 Task: Create an event for the end-of-quarter team celebration.
Action: Mouse moved to (62, 121)
Screenshot: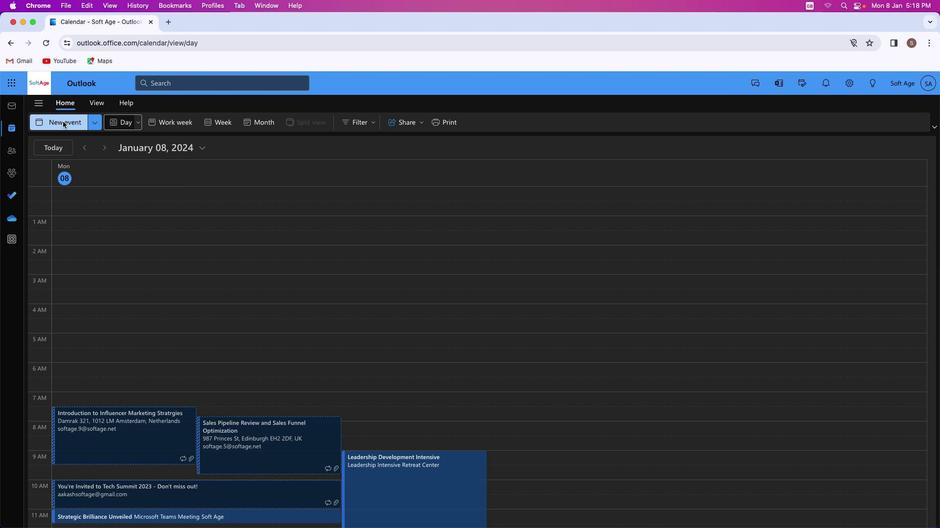 
Action: Mouse pressed left at (62, 121)
Screenshot: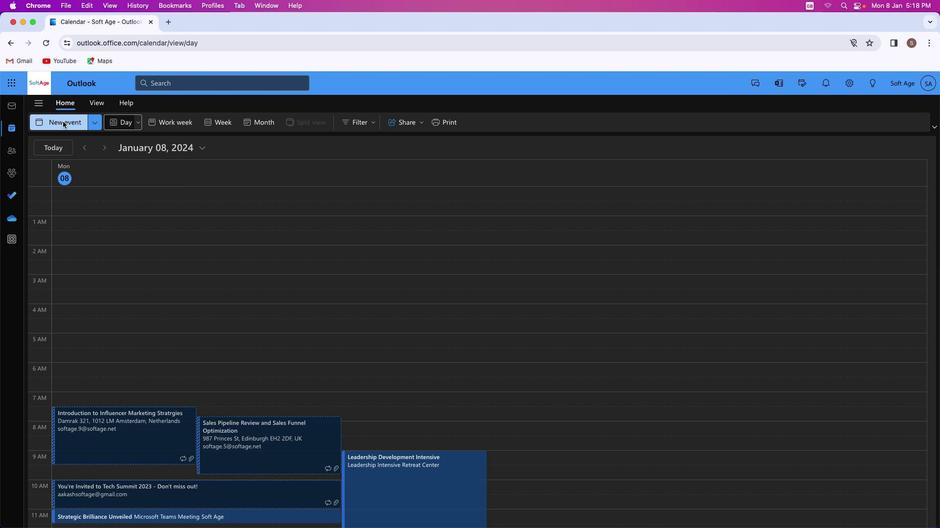 
Action: Mouse moved to (256, 183)
Screenshot: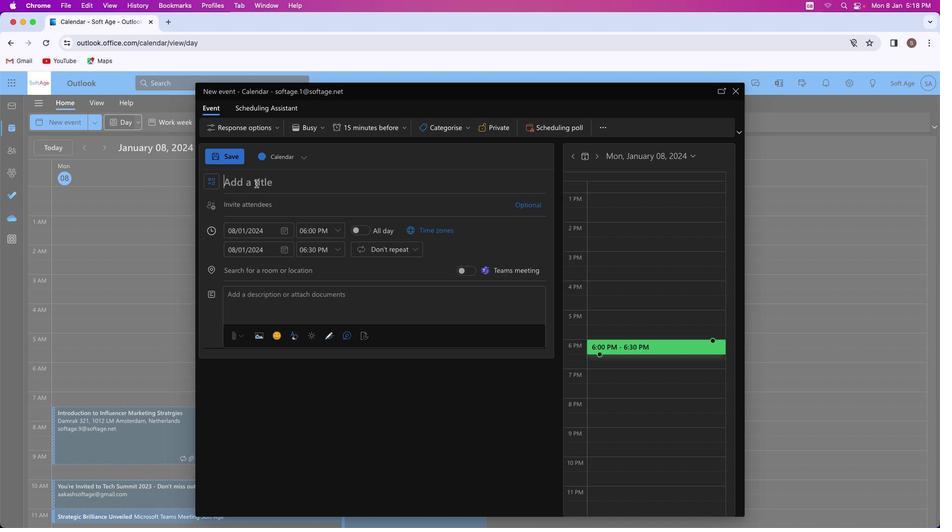 
Action: Key pressed Key.shift'Q''u''a''r''t''e''r'Key.spaceKey.shift'Q''u''e''s''t'Key.spaceKey.shift'T''r''i''u''m''p''h'Key.shift_r':'Key.spaceKey.shift'T''e''a''m'Key.spaceKey.shift'C''e''l''e''b''r''a''t''i''o''n'
Screenshot: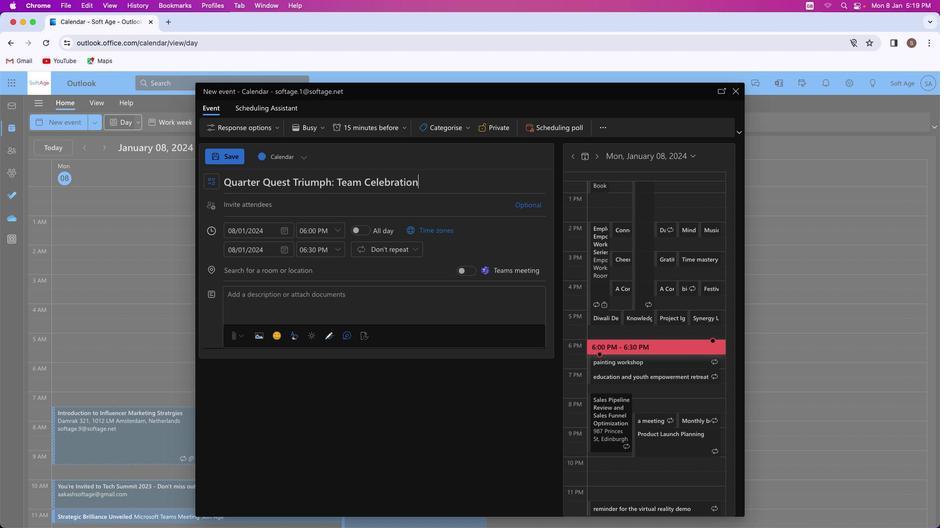 
Action: Mouse moved to (248, 203)
Screenshot: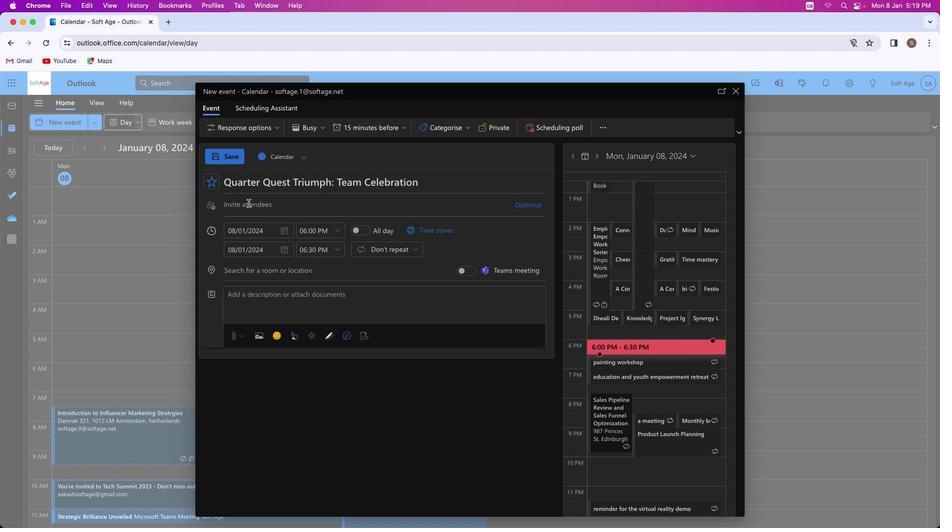 
Action: Mouse pressed left at (248, 203)
Screenshot: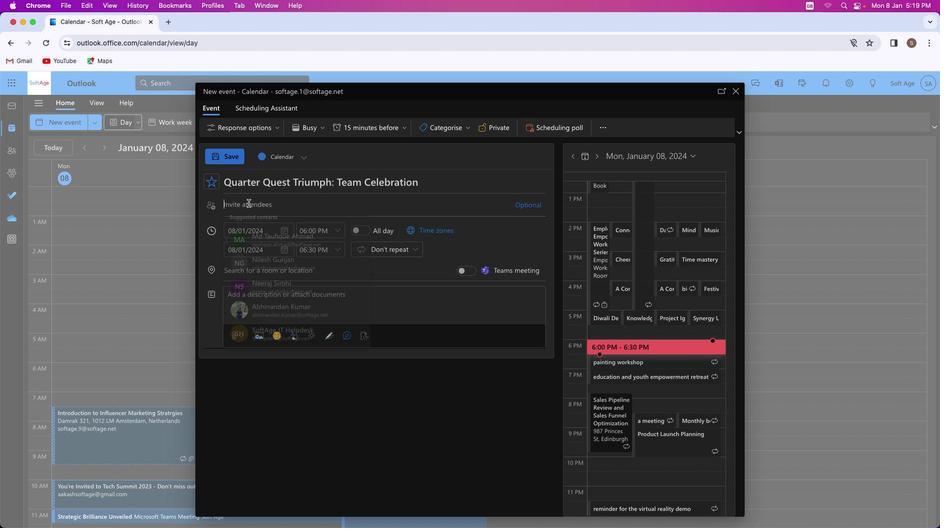 
Action: Mouse moved to (345, 230)
Screenshot: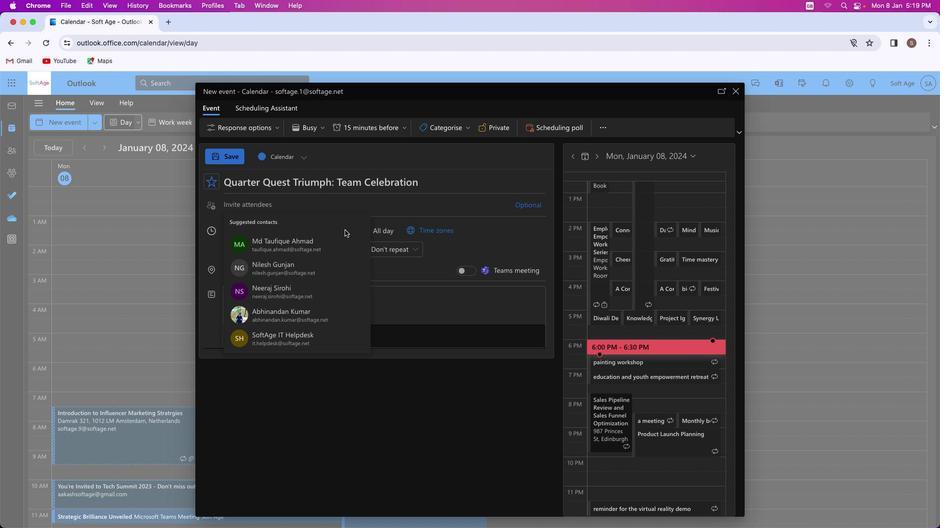 
Action: Key pressed Key.shift'S''h''i''v''a''m''y''a''d''a''m''s''m'Key.shift'4''1'Key.shift'@''o''u''t''l''o''o''k''.''c''o''m'
Screenshot: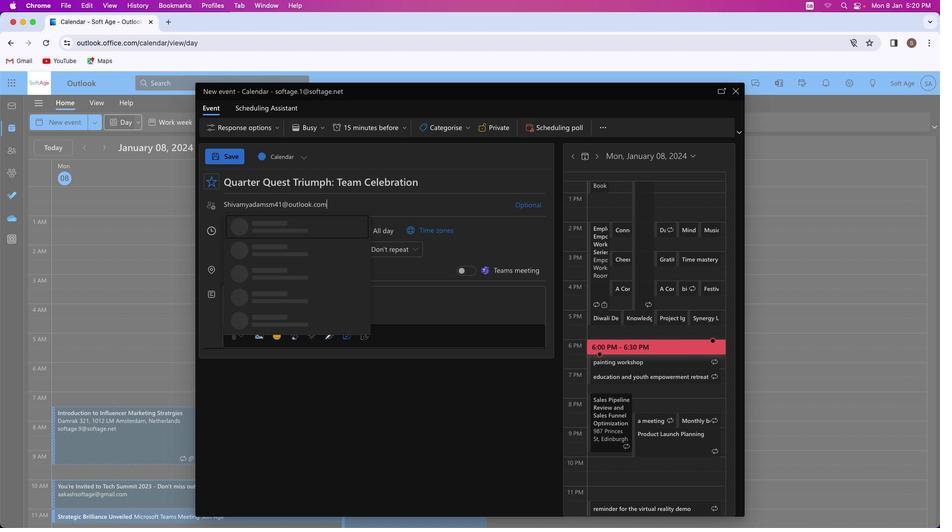 
Action: Mouse moved to (338, 222)
Screenshot: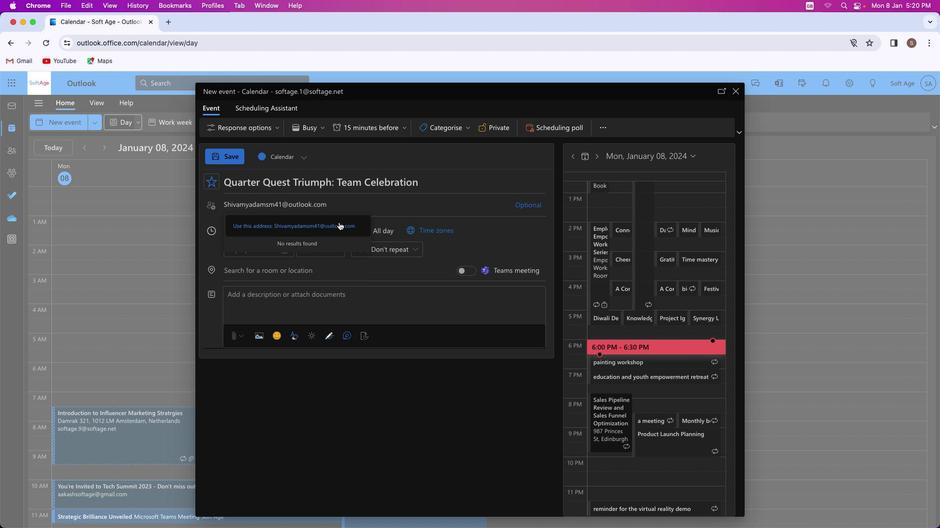 
Action: Mouse pressed left at (338, 222)
Screenshot: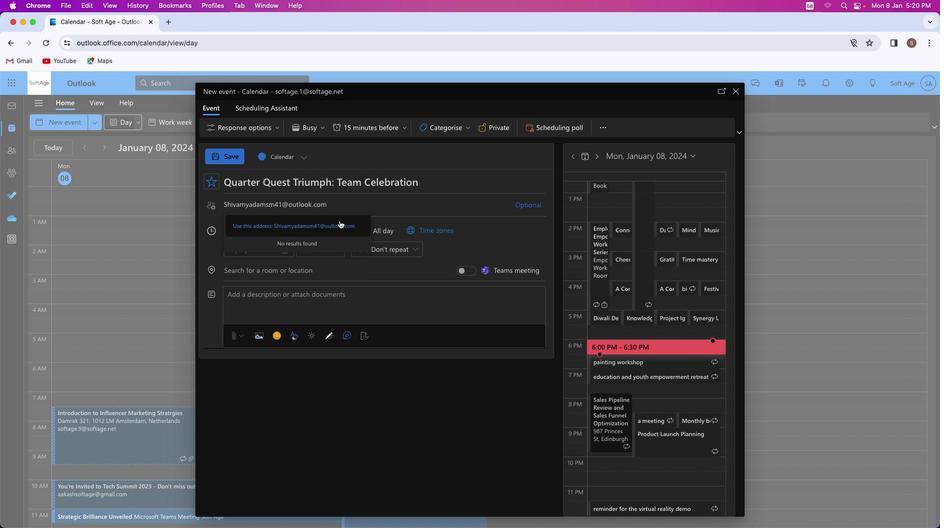 
Action: Mouse moved to (346, 203)
Screenshot: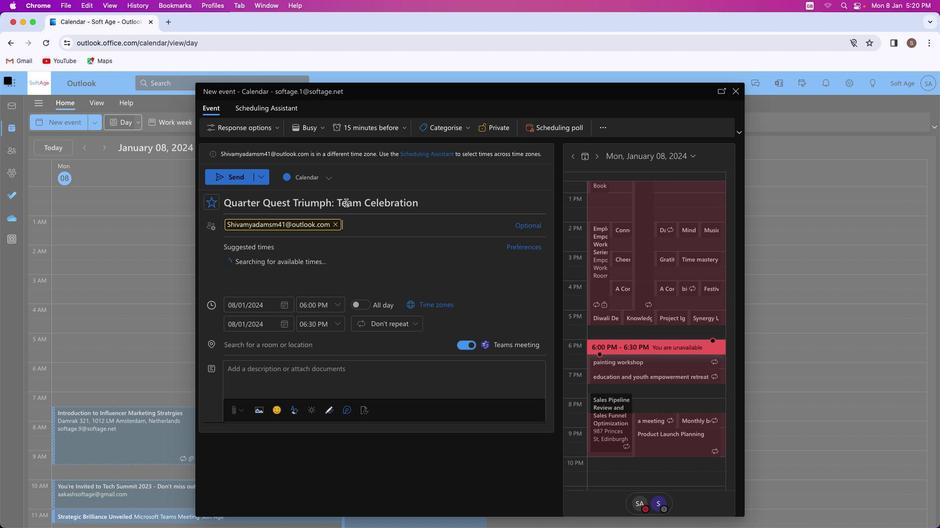 
Action: Key pressed Key.shift'A''k''a''s''h''r''a''j''p''u''t'Key.shift'@''o''u''t''l''o''o''k''.''c''o''m'
Screenshot: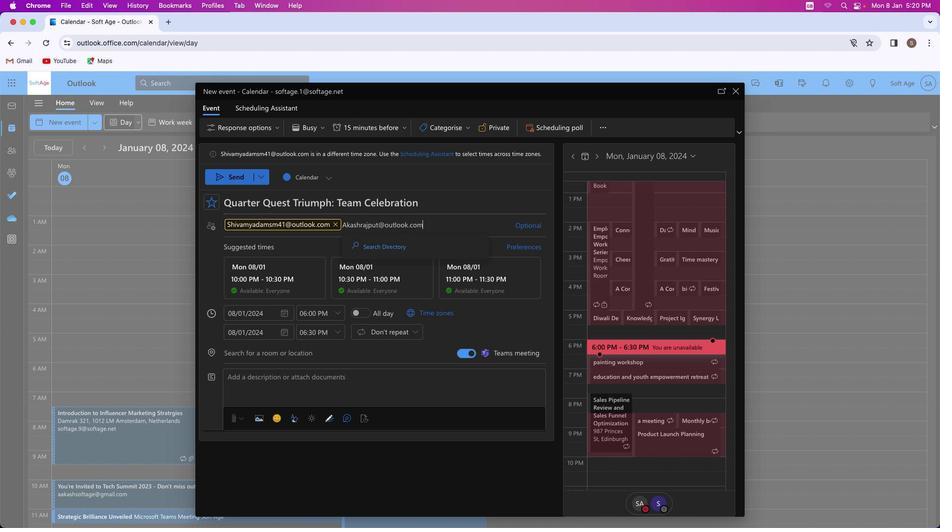 
Action: Mouse moved to (427, 244)
Screenshot: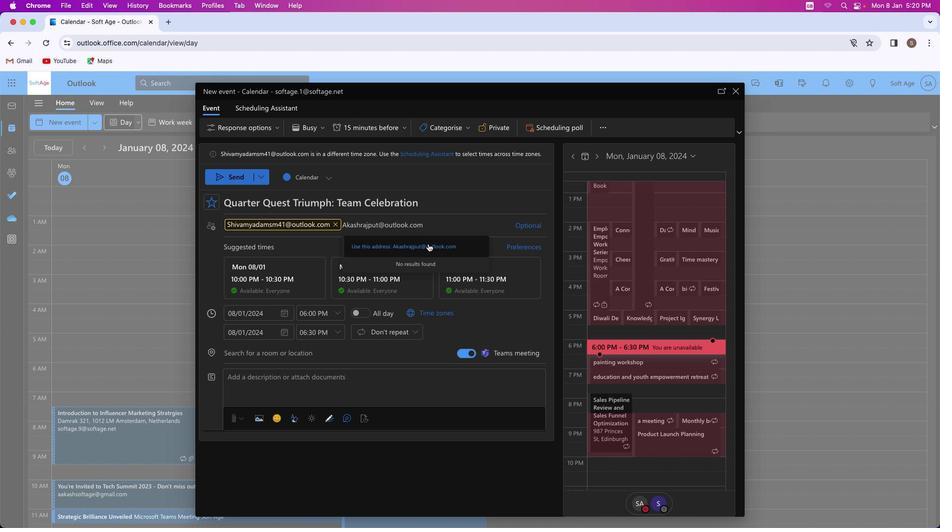 
Action: Mouse pressed left at (427, 244)
Screenshot: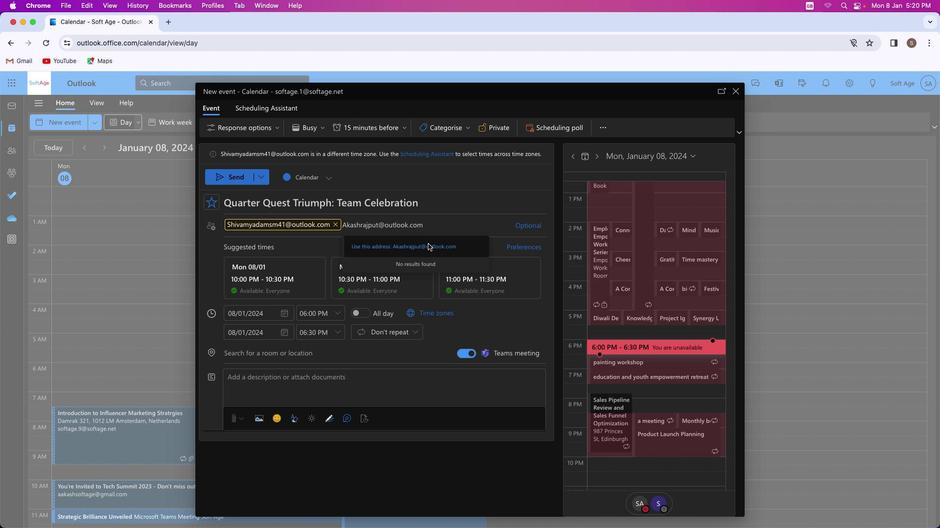 
Action: Mouse moved to (526, 237)
Screenshot: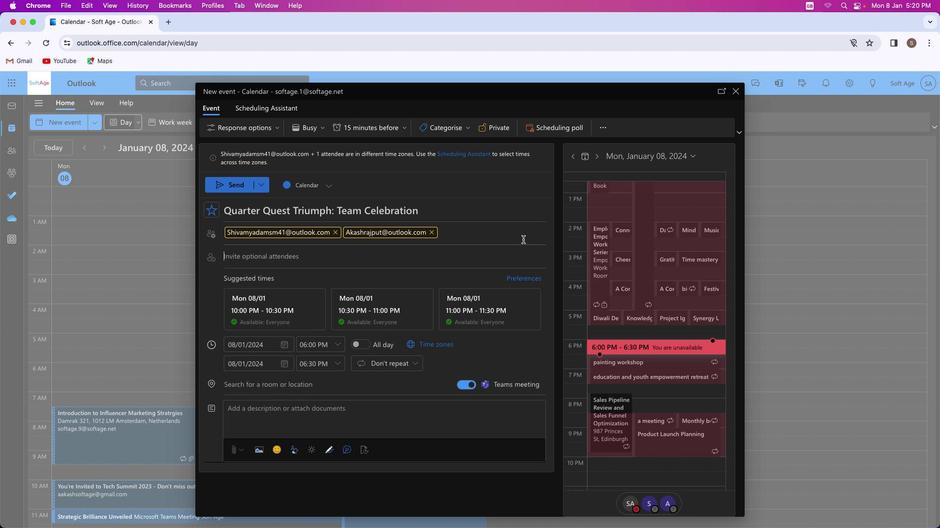 
Action: Mouse pressed left at (526, 237)
Screenshot: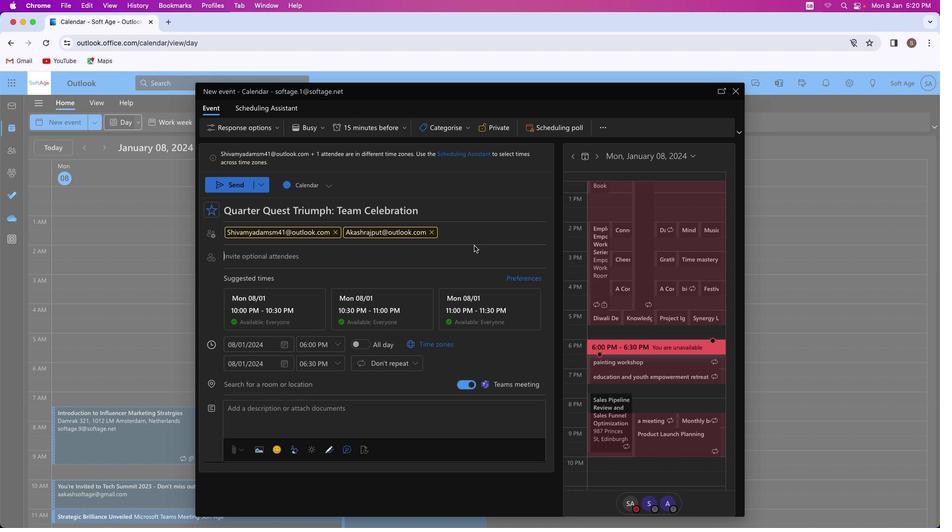 
Action: Mouse moved to (287, 259)
Screenshot: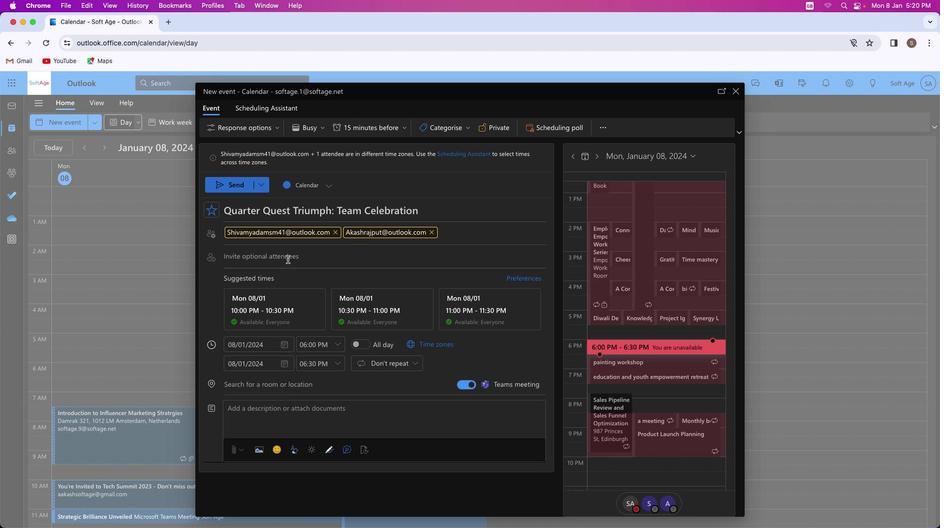 
Action: Key pressed Key.shift'M''u''k''k''u''n''d''1''0'Key.shift'@''o''u''t''l''o''o''k''.''c''o''m'
Screenshot: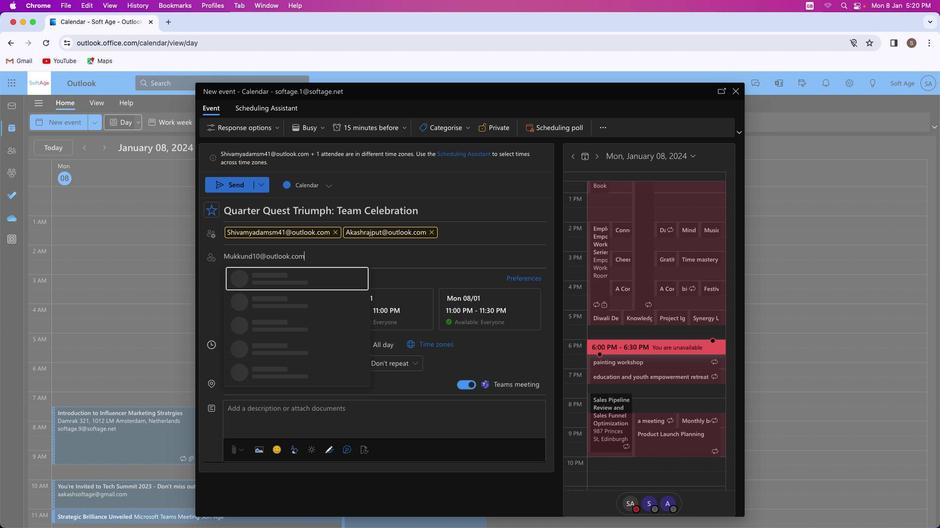 
Action: Mouse moved to (304, 275)
Screenshot: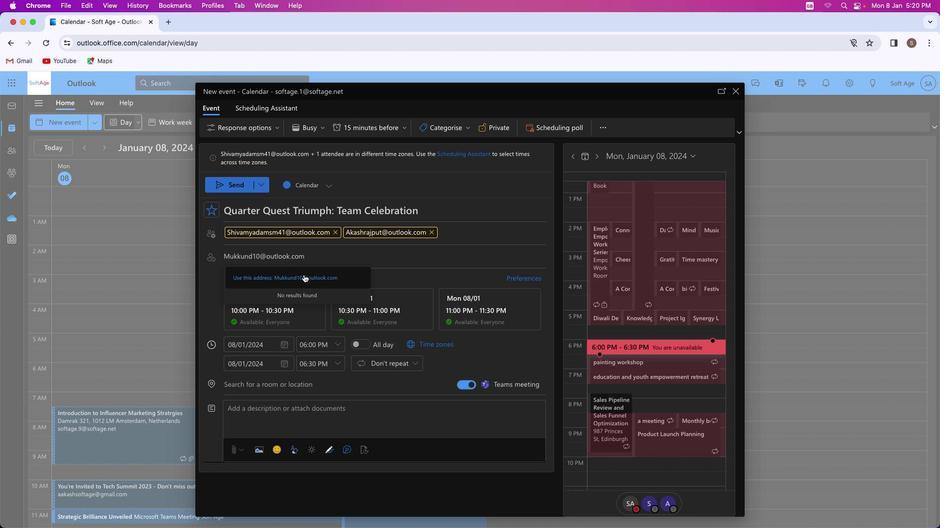 
Action: Mouse pressed left at (304, 275)
Screenshot: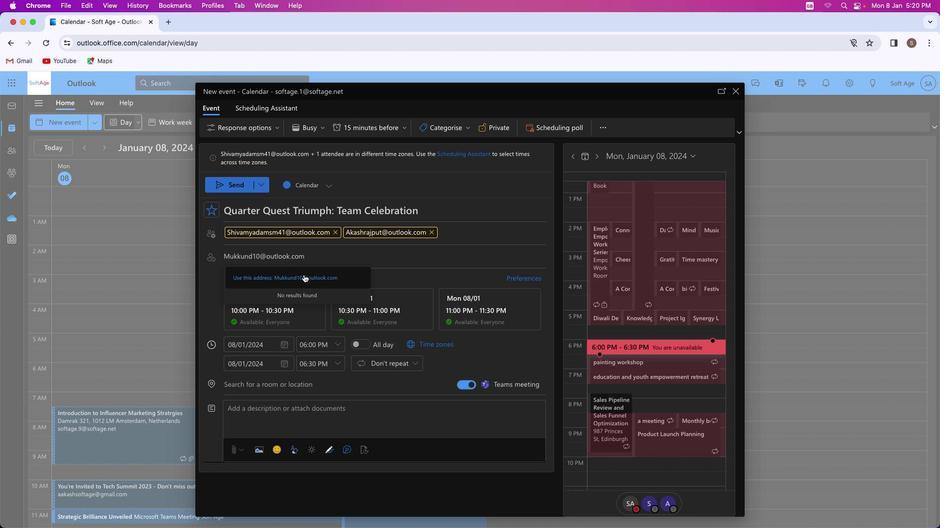 
Action: Mouse moved to (409, 365)
Screenshot: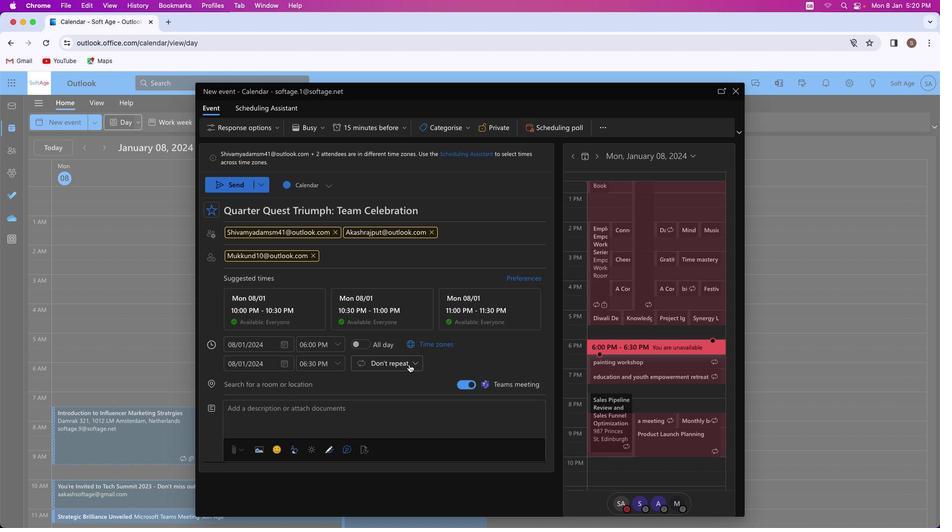 
Action: Mouse pressed left at (409, 365)
Screenshot: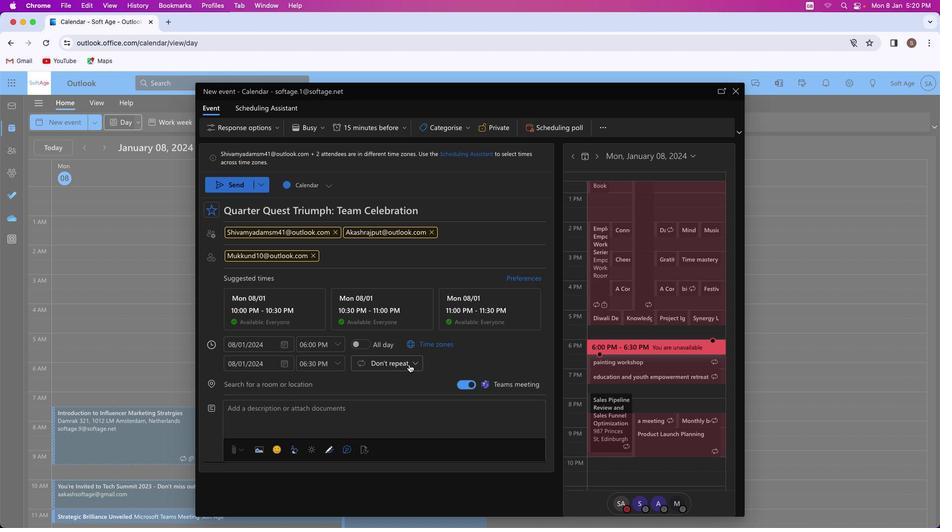 
Action: Mouse moved to (395, 473)
Screenshot: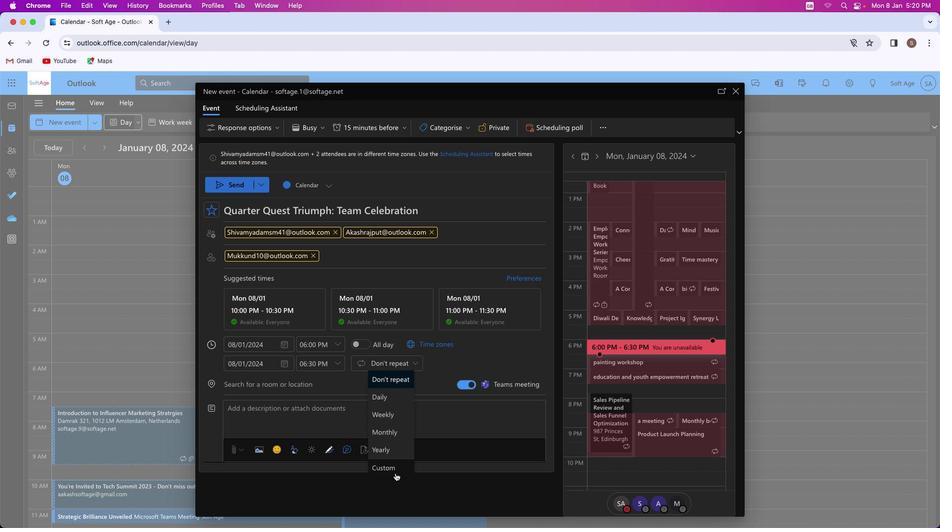 
Action: Mouse pressed left at (395, 473)
Screenshot: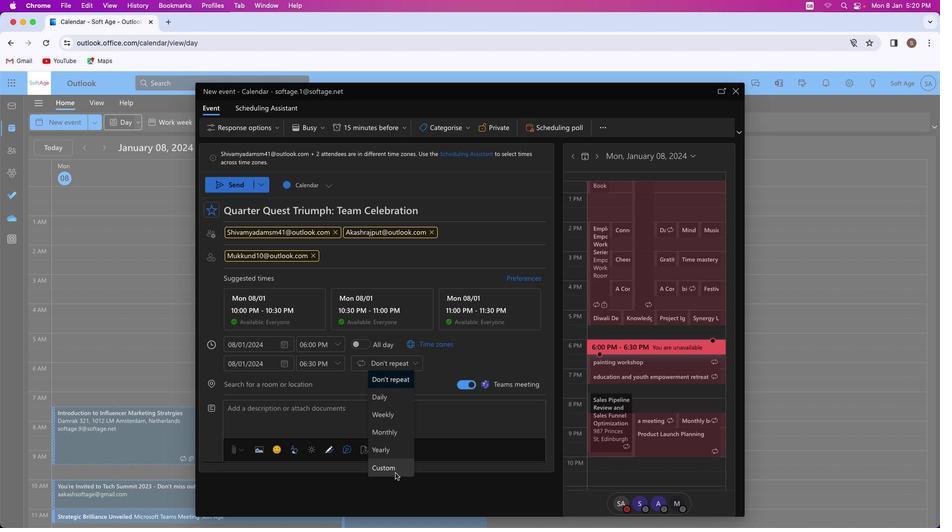 
Action: Mouse moved to (484, 260)
Screenshot: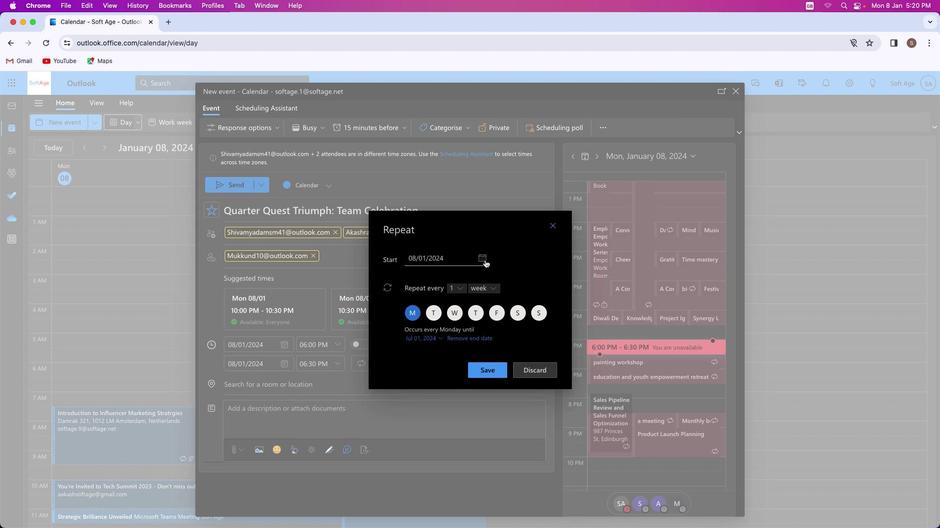 
Action: Mouse pressed left at (484, 260)
Screenshot: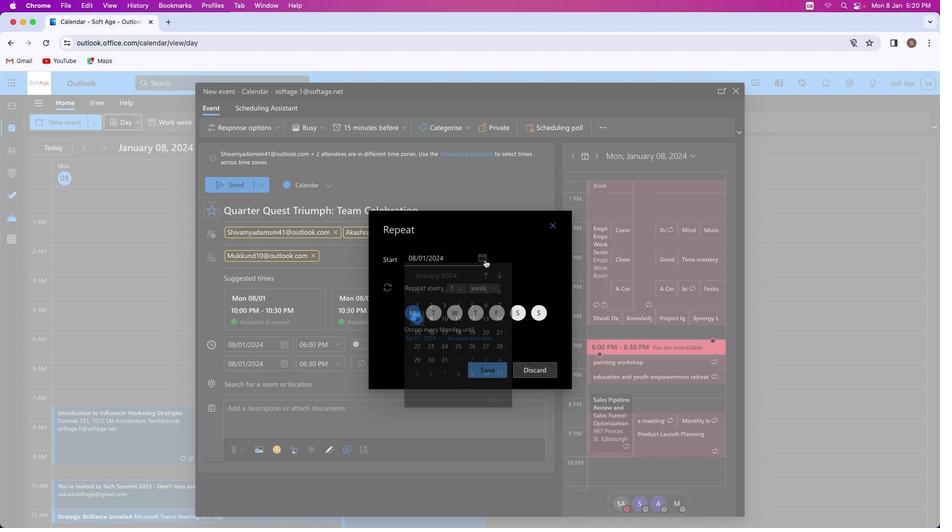 
Action: Mouse moved to (501, 279)
Screenshot: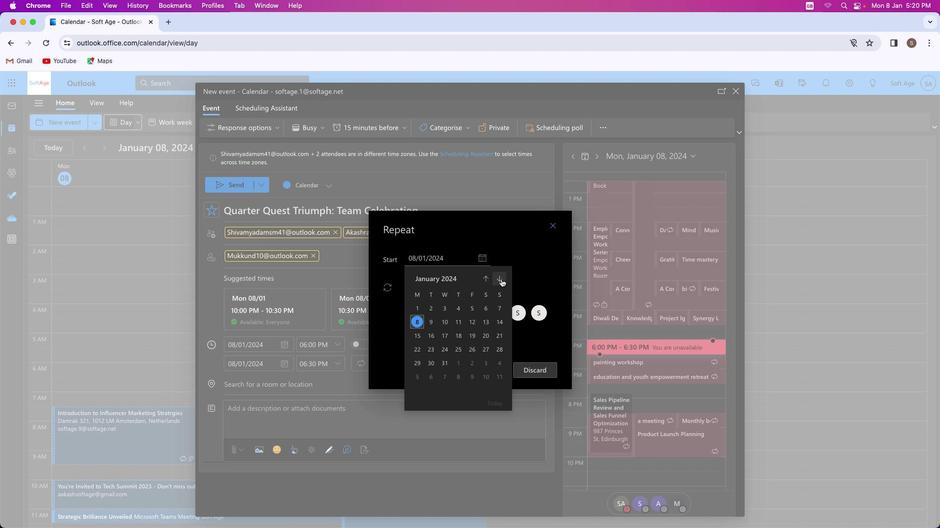 
Action: Mouse pressed left at (501, 279)
Screenshot: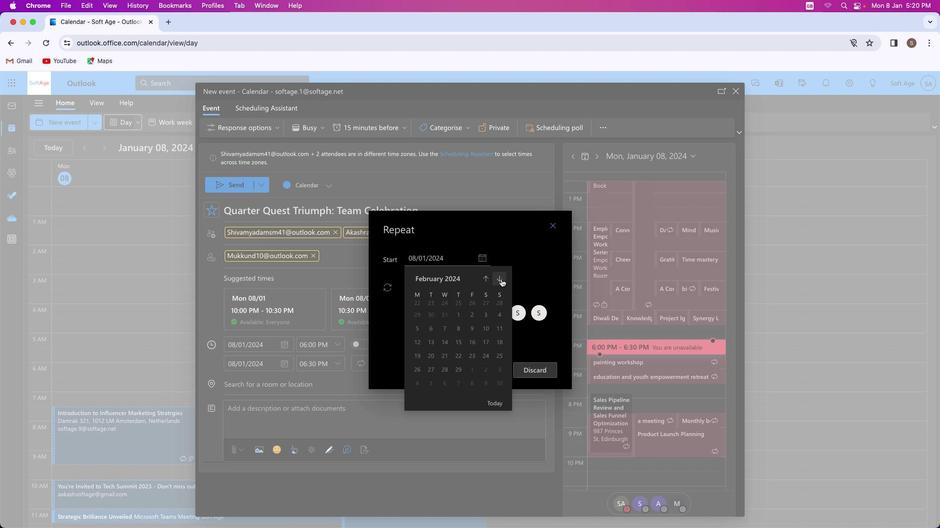 
Action: Mouse pressed left at (501, 279)
Screenshot: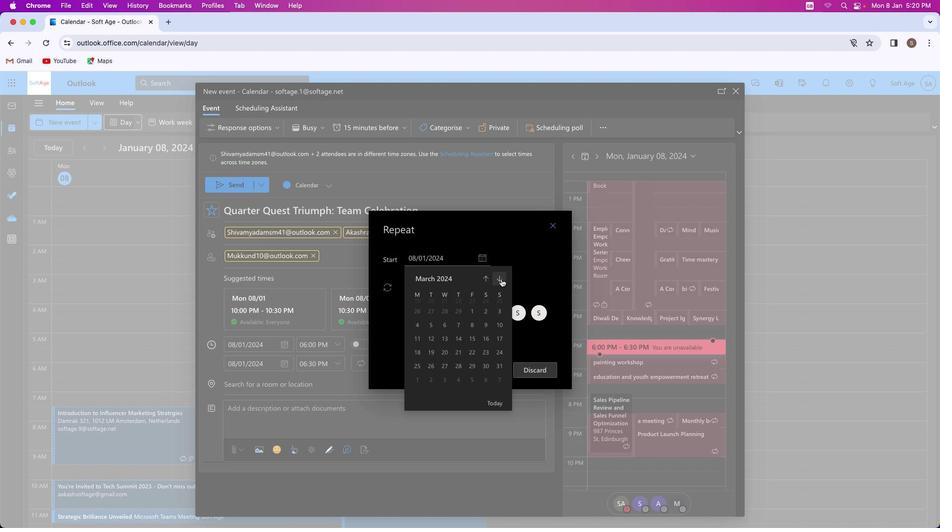 
Action: Mouse moved to (494, 363)
Screenshot: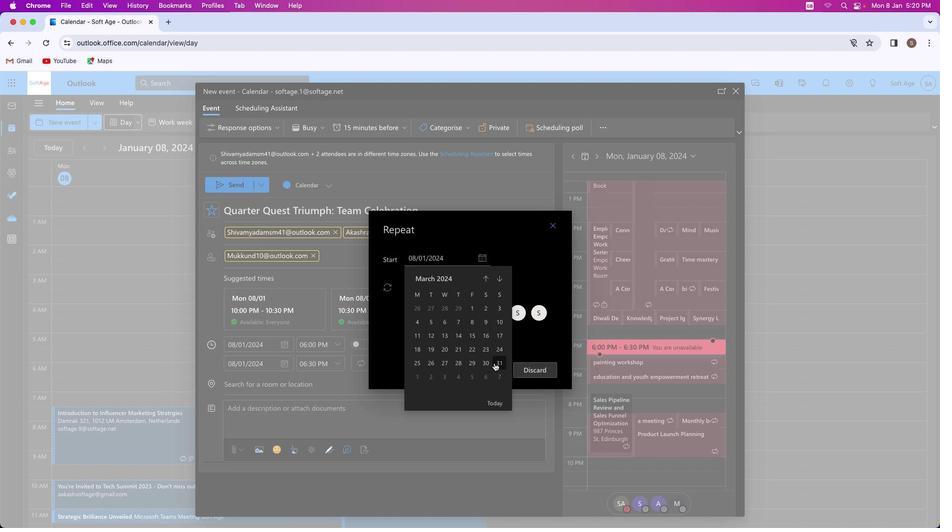 
Action: Mouse pressed left at (494, 363)
Screenshot: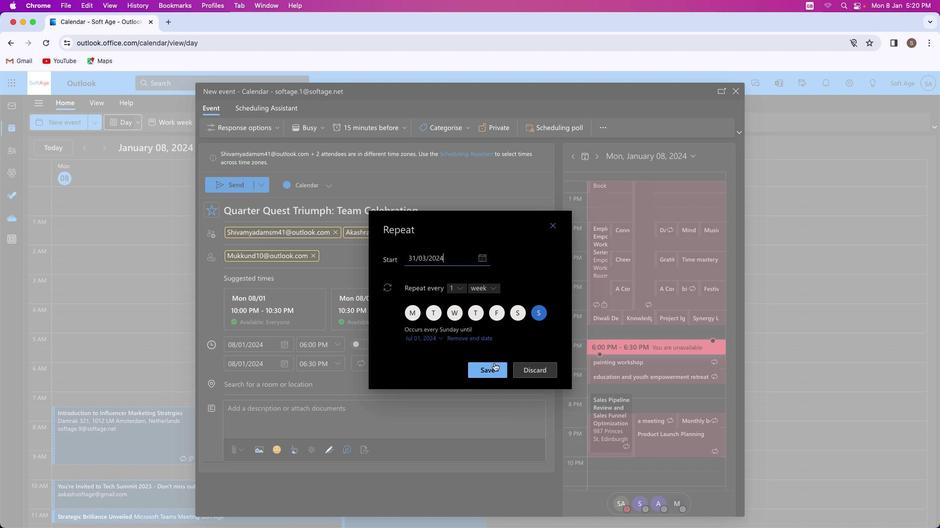 
Action: Mouse moved to (483, 339)
Screenshot: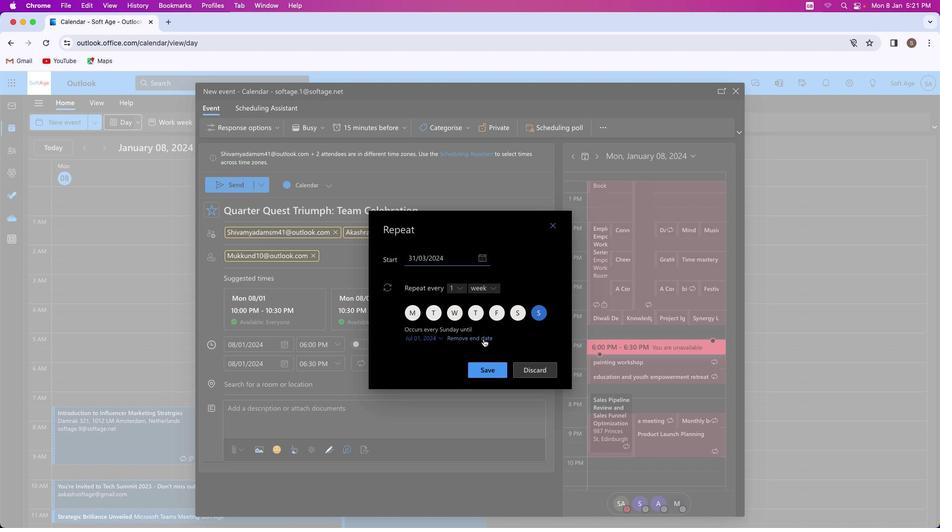 
Action: Mouse pressed left at (483, 339)
Screenshot: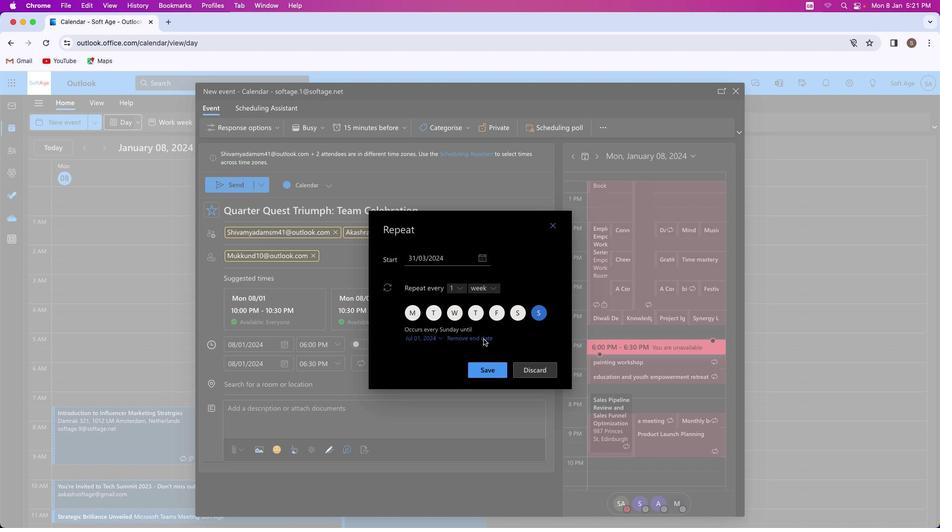 
Action: Mouse moved to (487, 365)
Screenshot: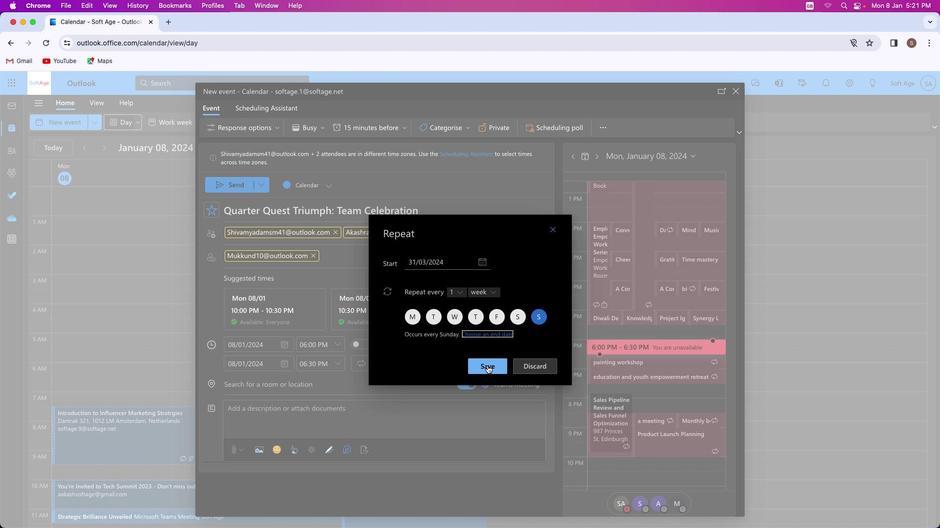 
Action: Mouse pressed left at (487, 365)
Screenshot: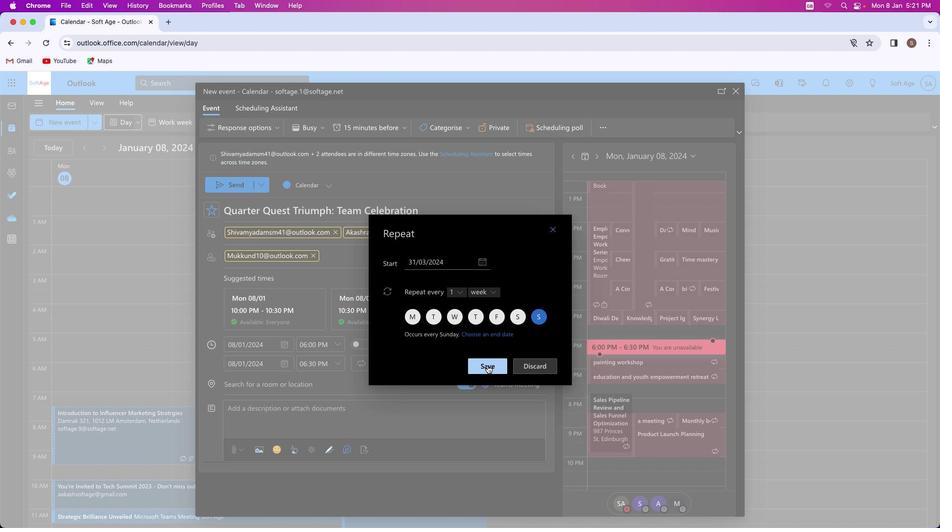 
Action: Mouse moved to (395, 354)
Screenshot: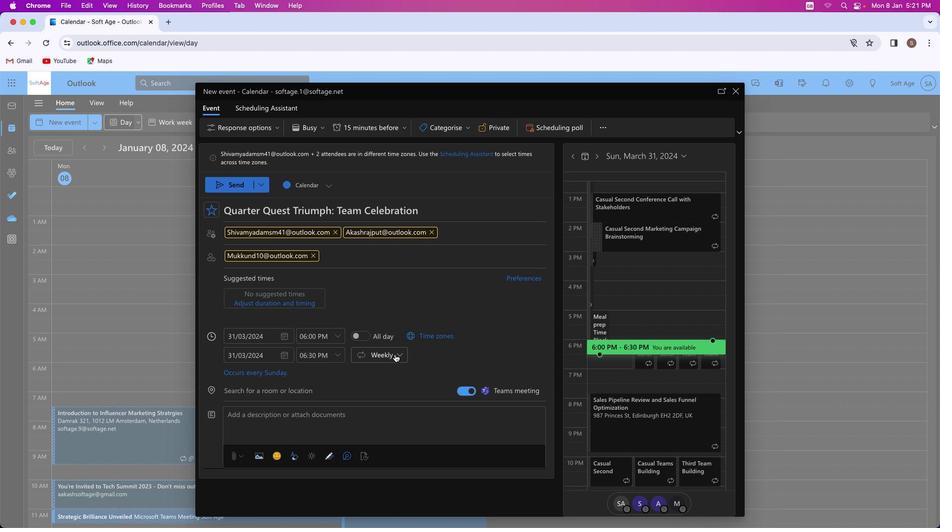 
Action: Mouse pressed left at (395, 354)
Screenshot: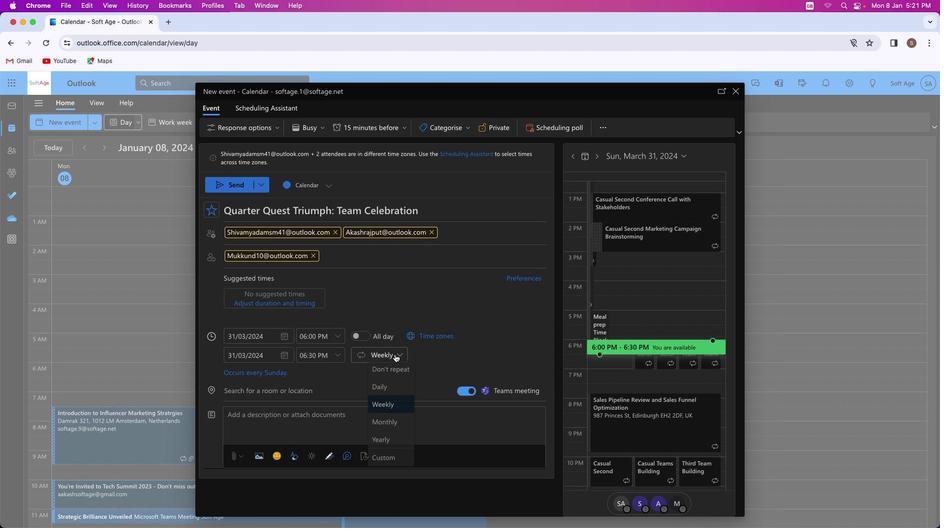 
Action: Mouse moved to (387, 423)
Screenshot: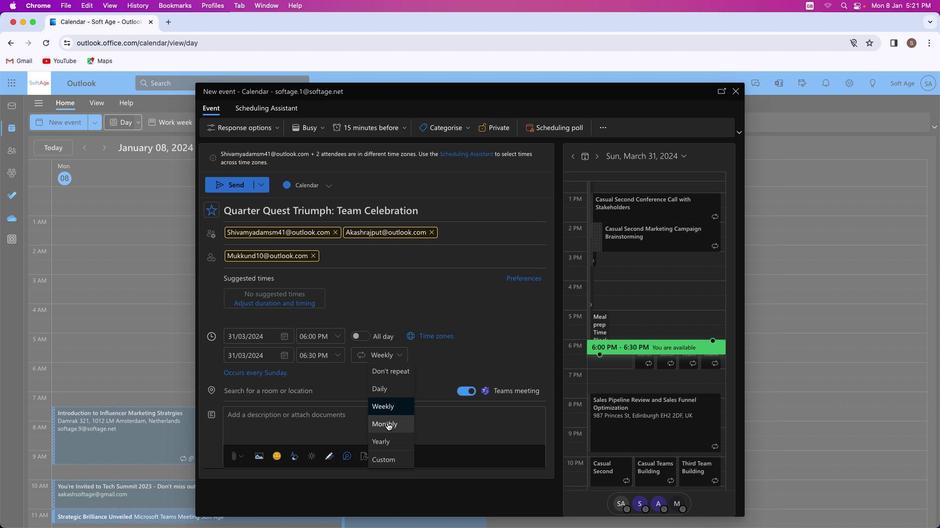 
Action: Mouse pressed left at (387, 423)
Screenshot: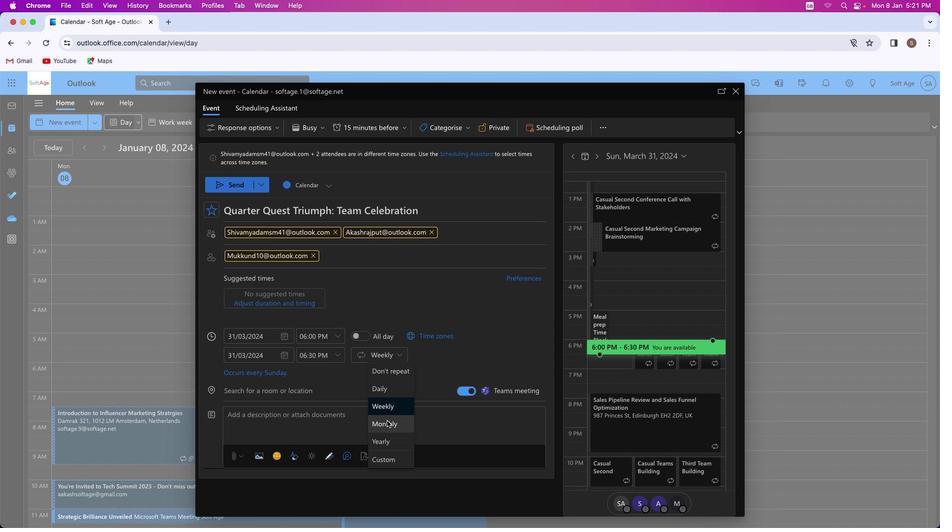 
Action: Mouse moved to (455, 280)
Screenshot: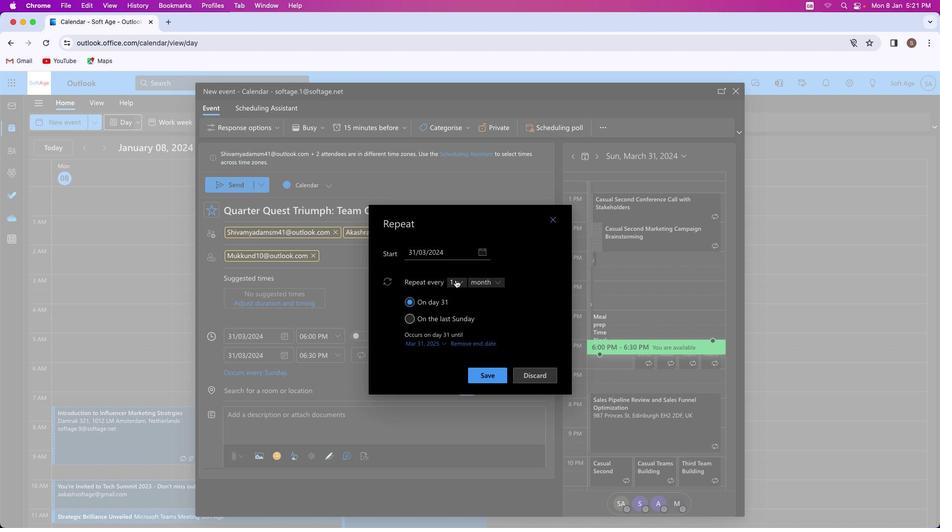 
Action: Mouse pressed left at (455, 280)
Screenshot: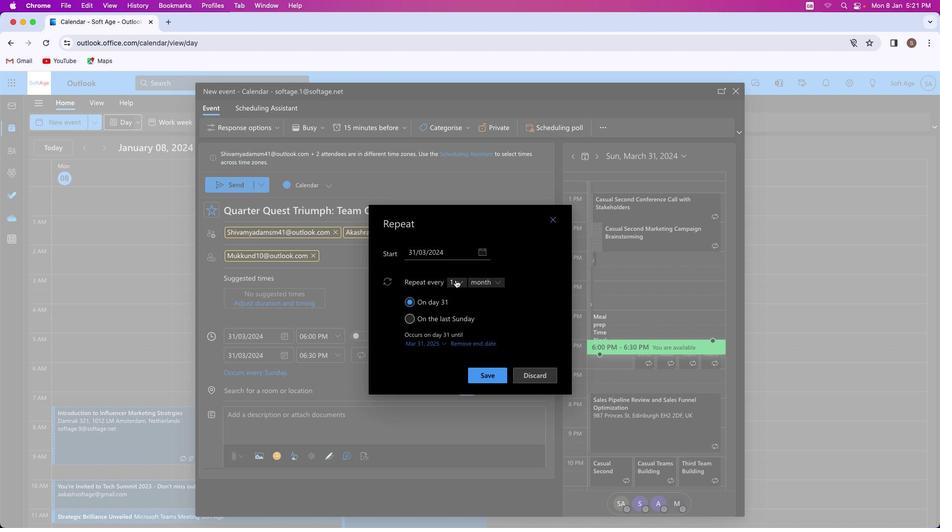 
Action: Mouse moved to (450, 334)
Screenshot: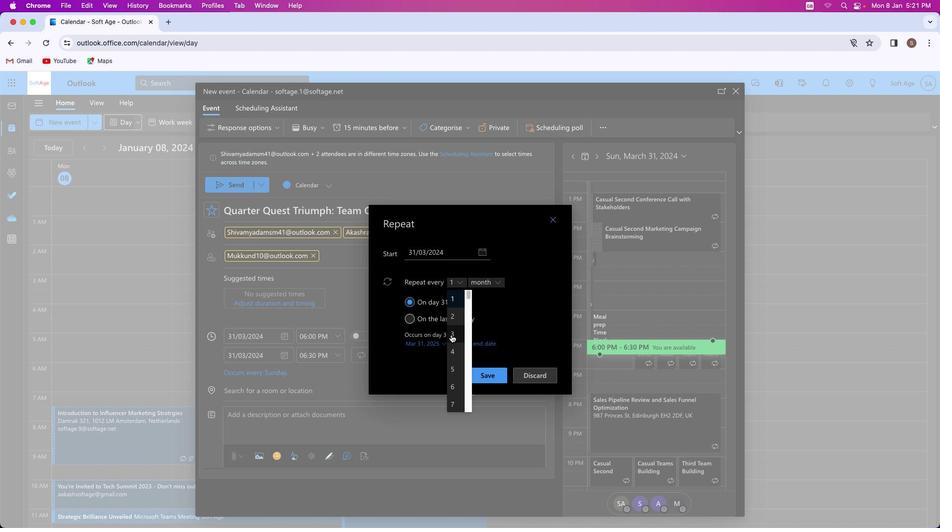 
Action: Mouse pressed left at (450, 334)
Screenshot: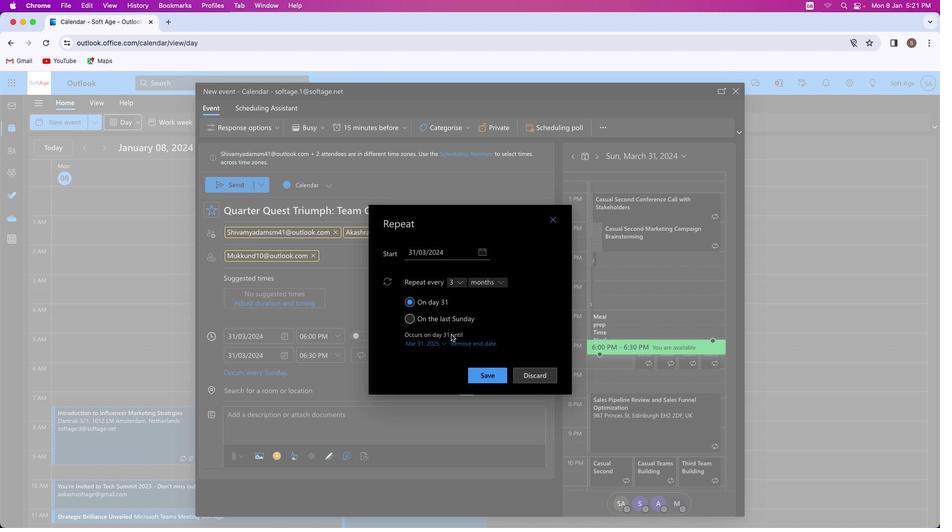 
Action: Mouse moved to (411, 319)
Screenshot: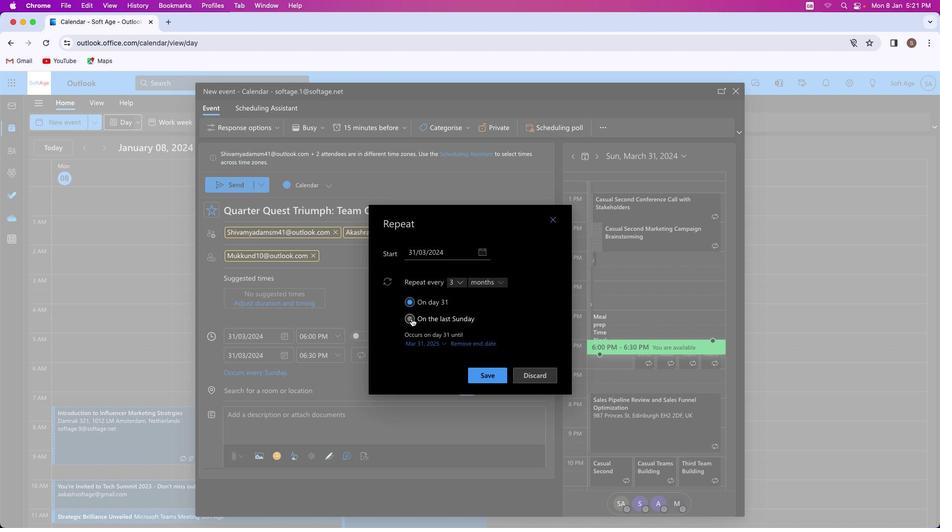 
Action: Mouse pressed left at (411, 319)
Screenshot: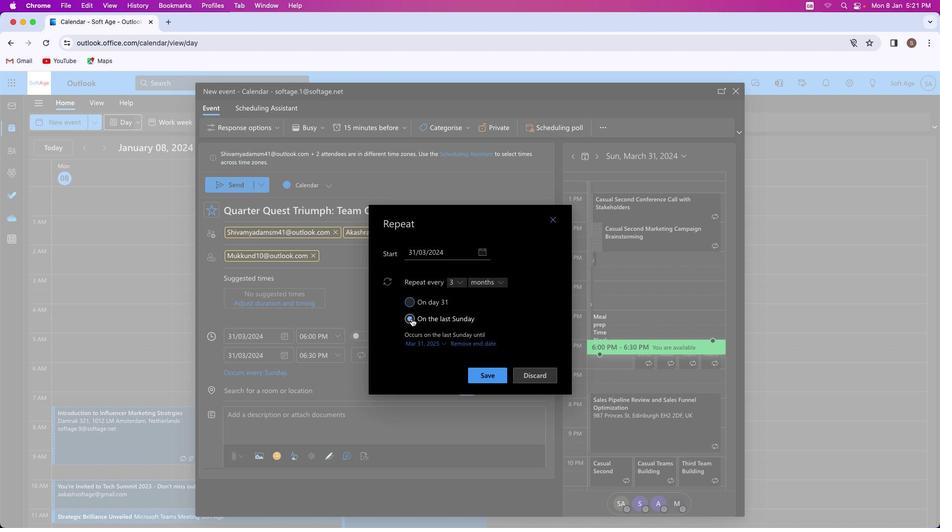 
Action: Mouse moved to (487, 347)
Screenshot: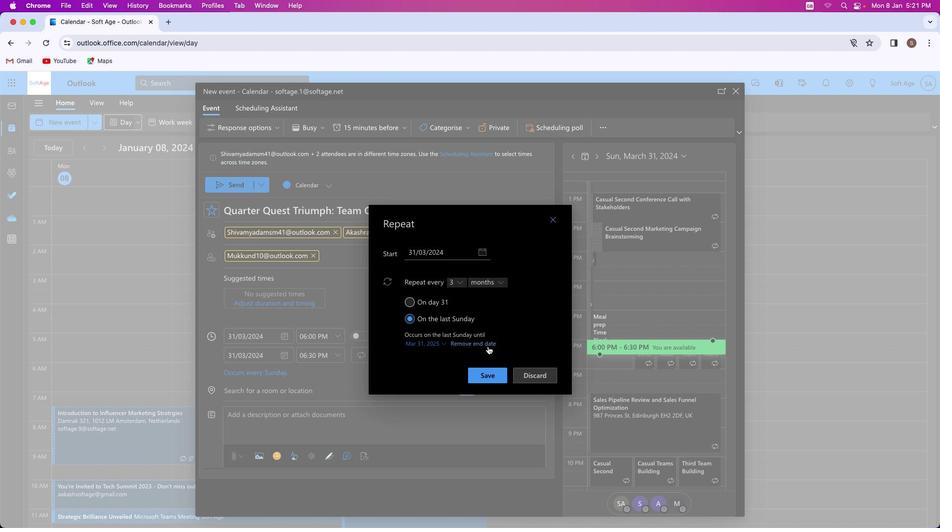 
Action: Mouse pressed left at (487, 347)
Screenshot: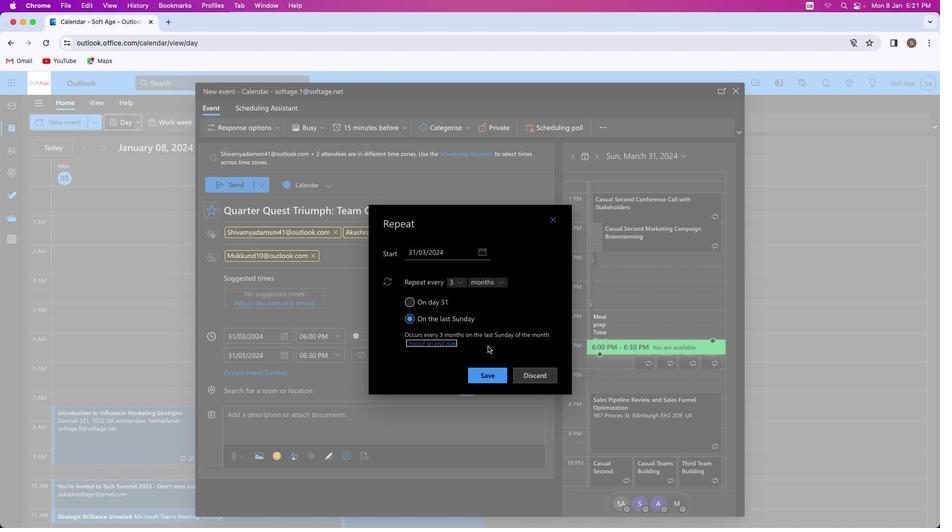 
Action: Mouse moved to (485, 374)
Screenshot: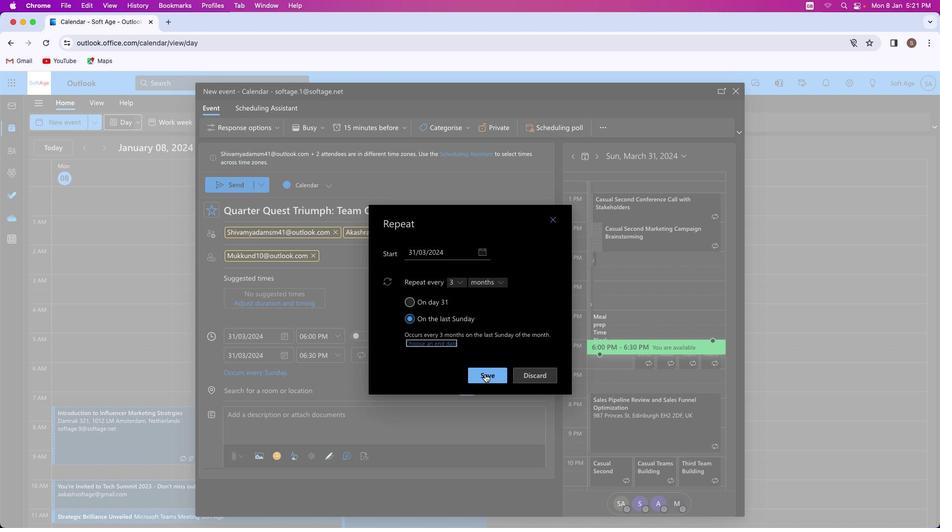 
Action: Mouse pressed left at (485, 374)
Screenshot: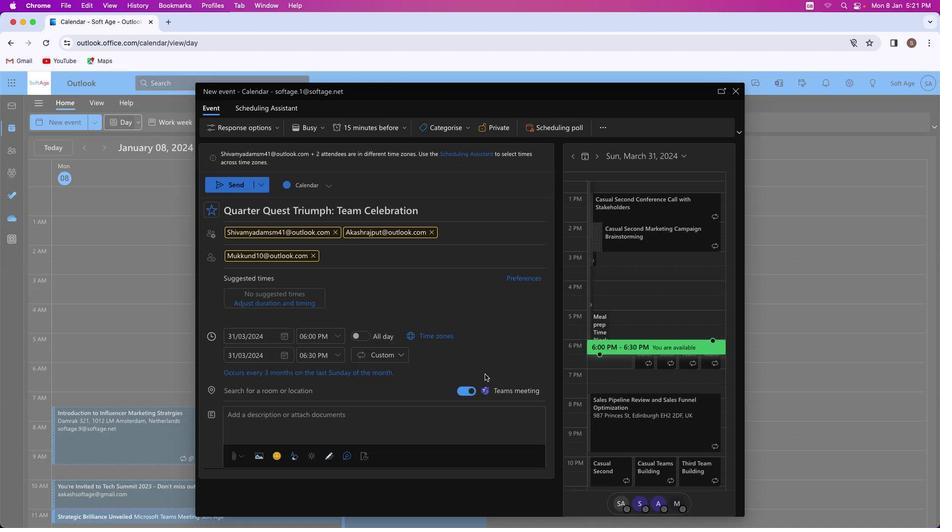 
Action: Mouse moved to (303, 416)
Screenshot: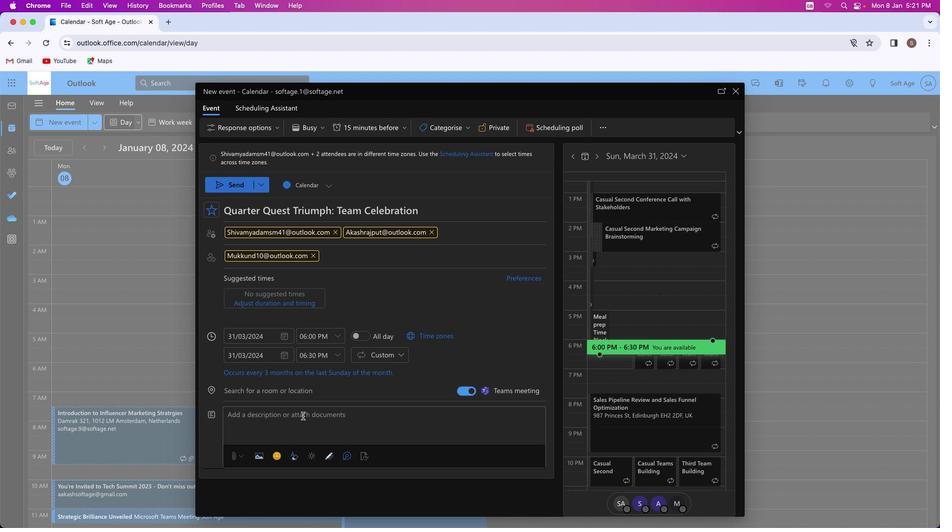 
Action: Mouse pressed left at (303, 416)
Screenshot: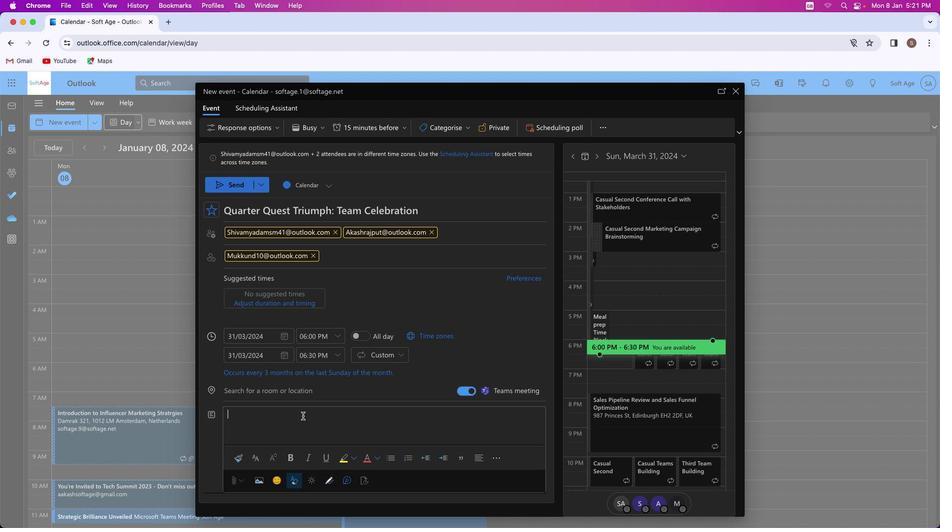 
Action: Key pressed Key.shift'W''e''l''c''o''m''e'Key.space't''o'Key.space'o''u''r'Key.space'j''u''b''i''l''a''n''t'Key.space'e''n''d''-''o''f''-''q''u''a''r''t''e''r'Key.space'c''e''l''e''b''r''a''t''i''o''n'','Key.space'a''c''k''n''o''w''l''e''d''g''e'Key.backspace'i''n''g'Key.space'a''c''h''i''e''v''e''m''e''n''t''s'Key.space'a''n''d'Key.space'f''o''s''t''e''r''i''n''g'Key.space't''e''a''m'Key.space's''p''i''r''i''t''.'Key.spaceKey.shift'E''n''j''o''y'Key.space'f''e''s''t''i''v''i''t''i''e''s'','Key.space'c''a''m''a''r''a''d''e''r''i''e'','Key.space'a''n''d'Key.space'a'Key.space't''o''a''s''t'Key.space't''o'Key.space's''u''c''c''e''s''s'Key.space'a''s'Key.space'w''e'Key.space'c''o''n''q''u''e''r'Key.space'n''e''w'Key.space'h''o''r''i''z''o''n''s''.'
Screenshot: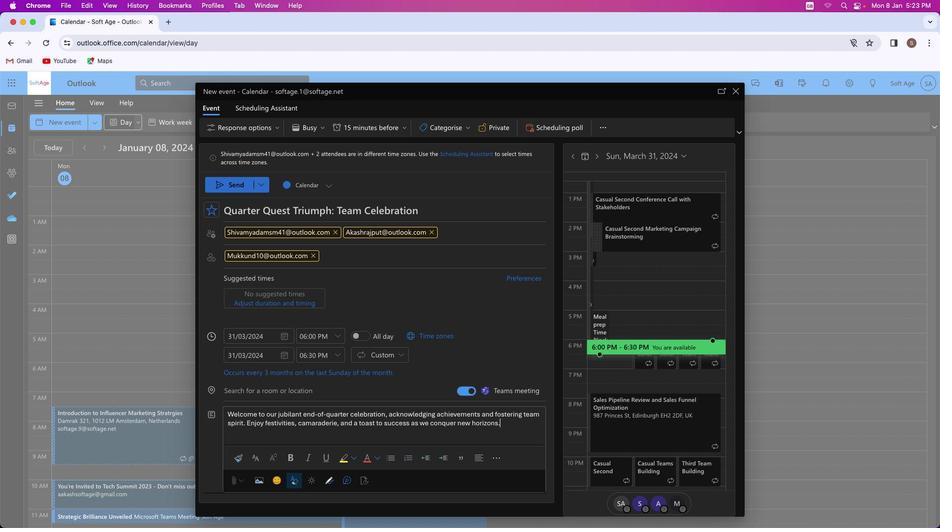 
Action: Mouse moved to (302, 414)
Screenshot: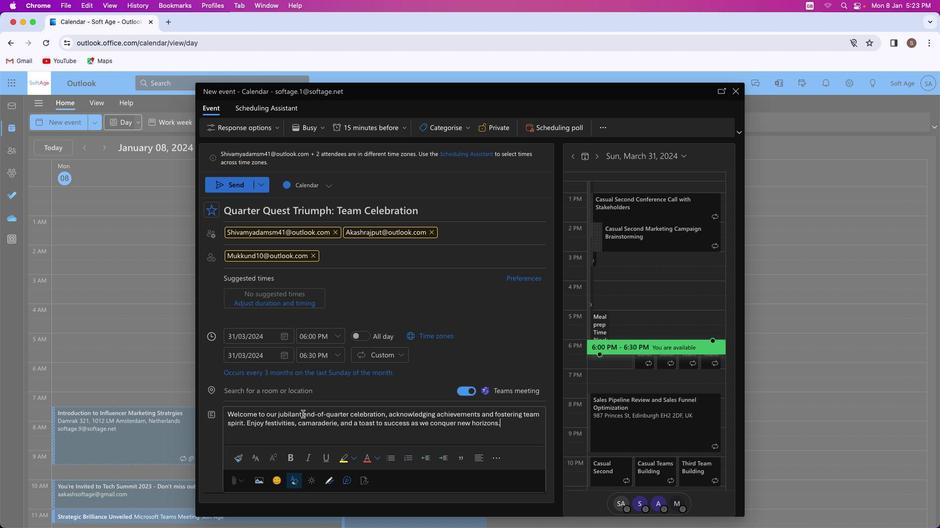 
Action: Mouse pressed left at (302, 414)
Screenshot: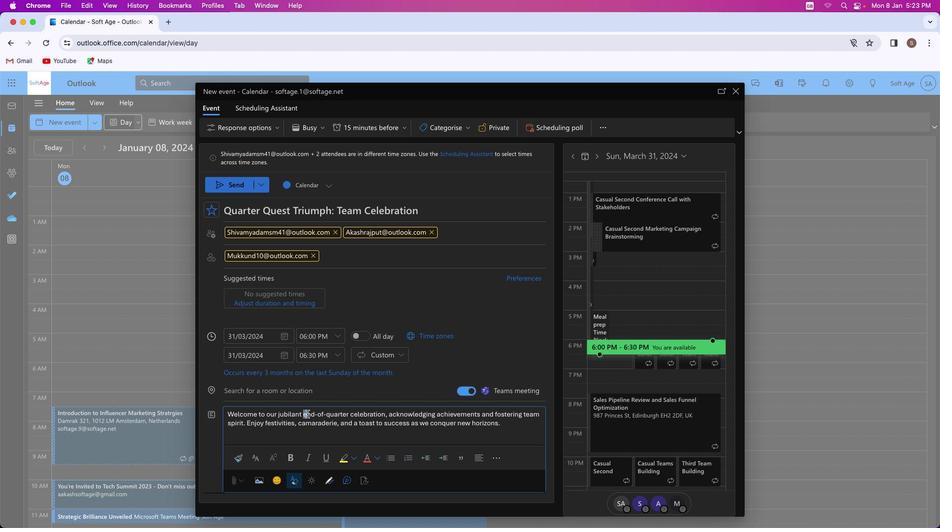 
Action: Mouse moved to (290, 457)
Screenshot: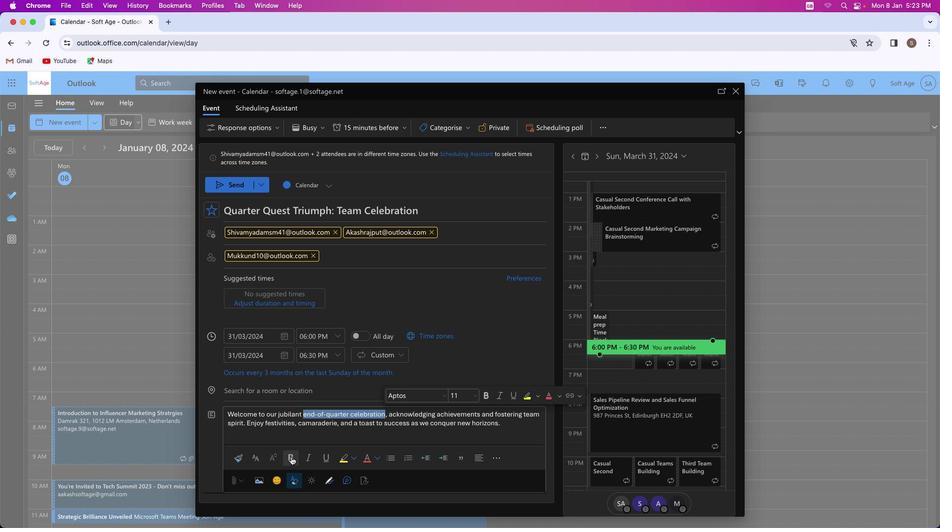 
Action: Mouse pressed left at (290, 457)
Screenshot: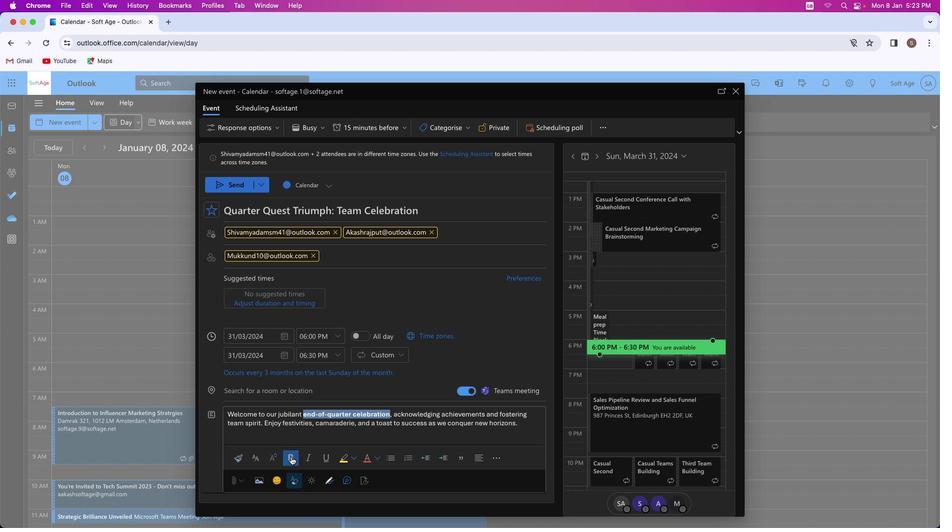 
Action: Mouse moved to (304, 457)
Screenshot: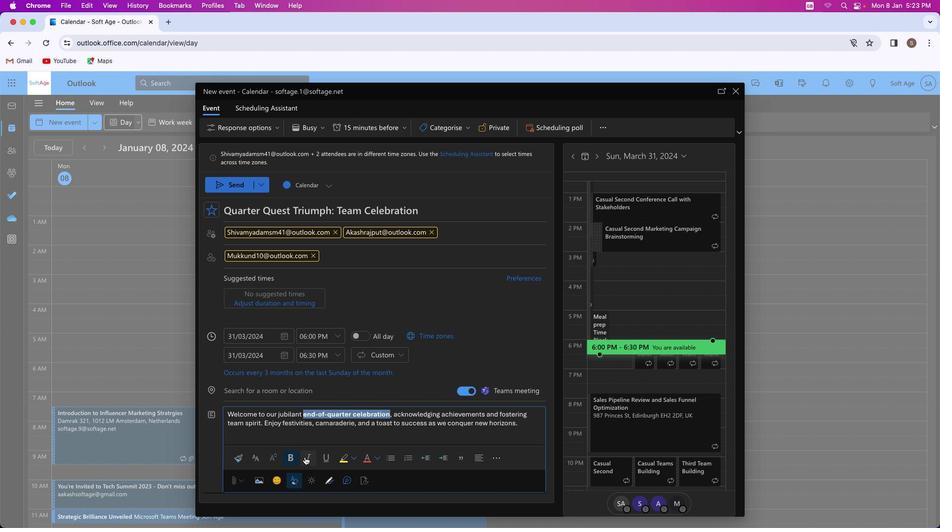 
Action: Mouse pressed left at (304, 457)
Screenshot: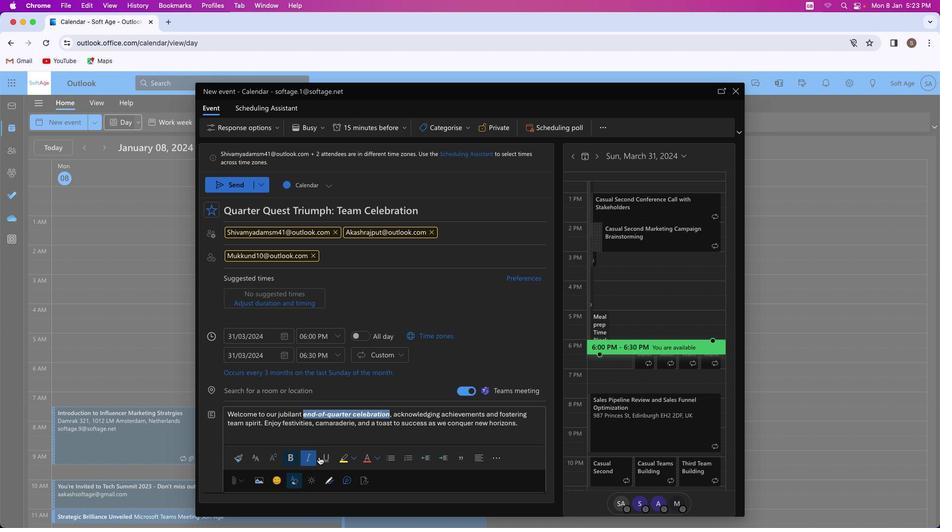 
Action: Mouse moved to (372, 456)
Screenshot: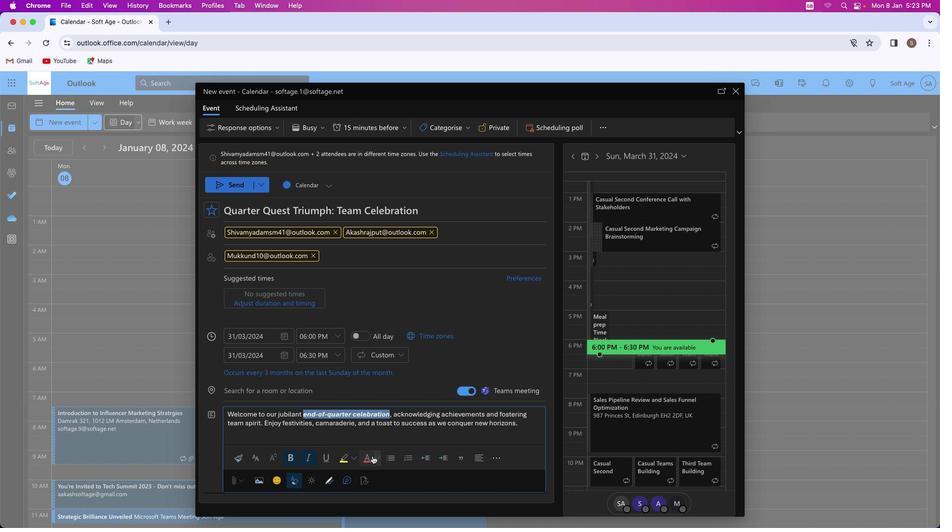 
Action: Mouse pressed left at (372, 456)
Screenshot: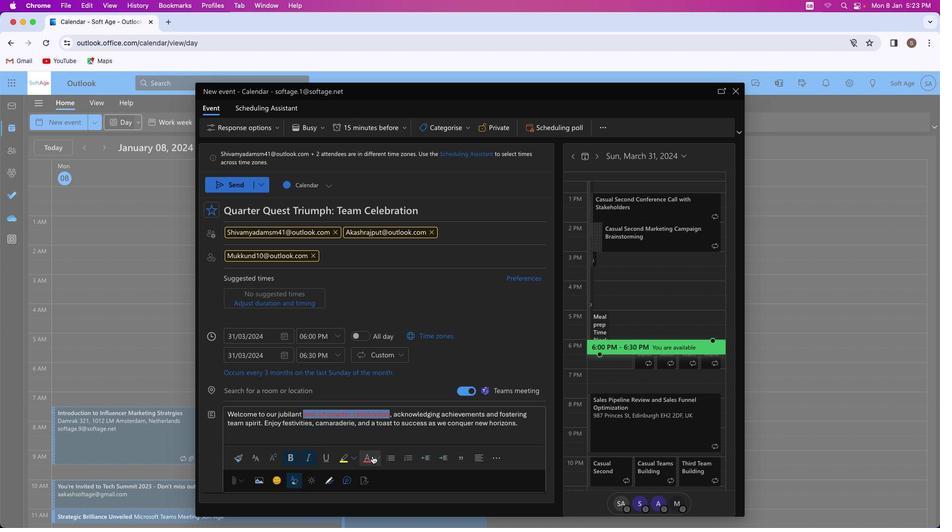
Action: Mouse moved to (521, 432)
Screenshot: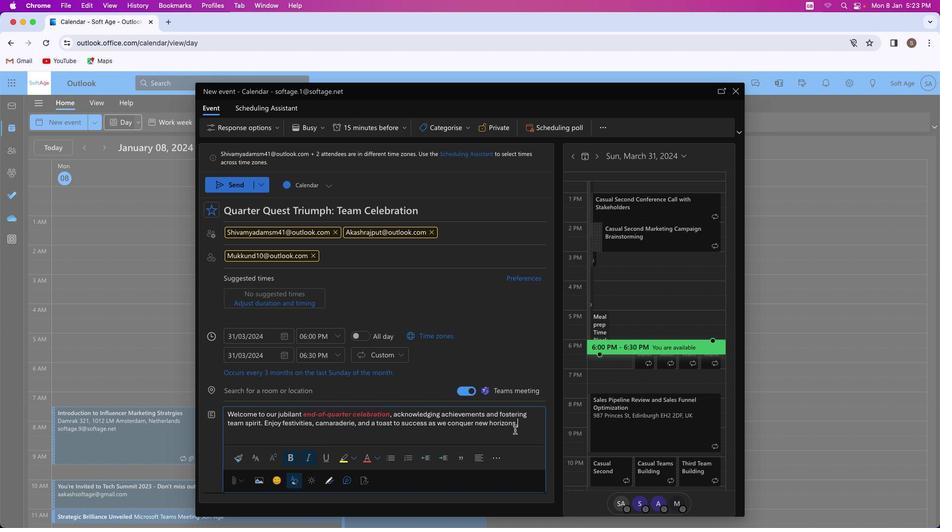
Action: Mouse pressed left at (521, 432)
Screenshot: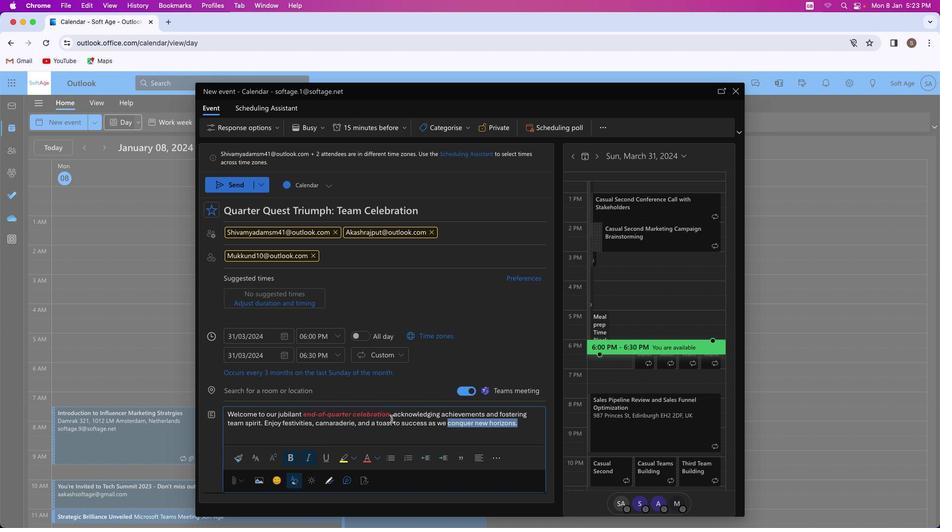 
Action: Mouse moved to (350, 457)
Screenshot: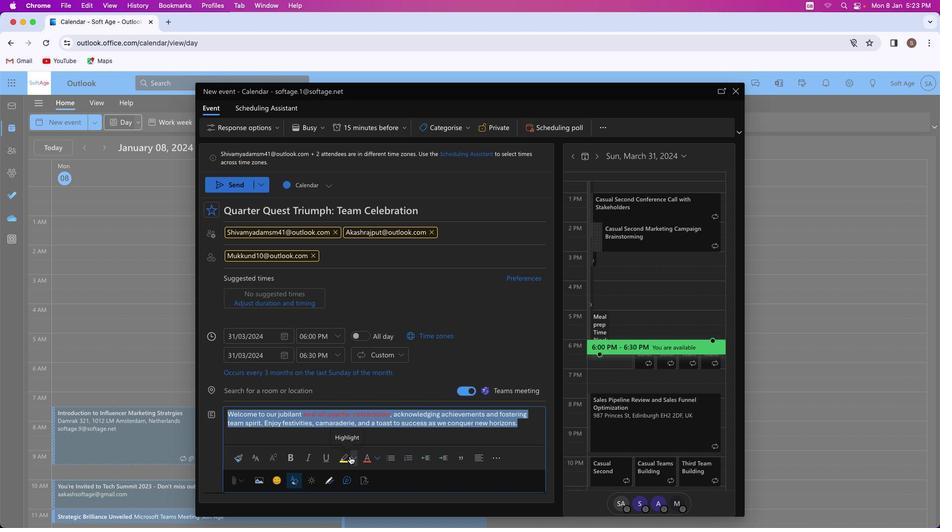 
Action: Mouse pressed left at (350, 457)
Screenshot: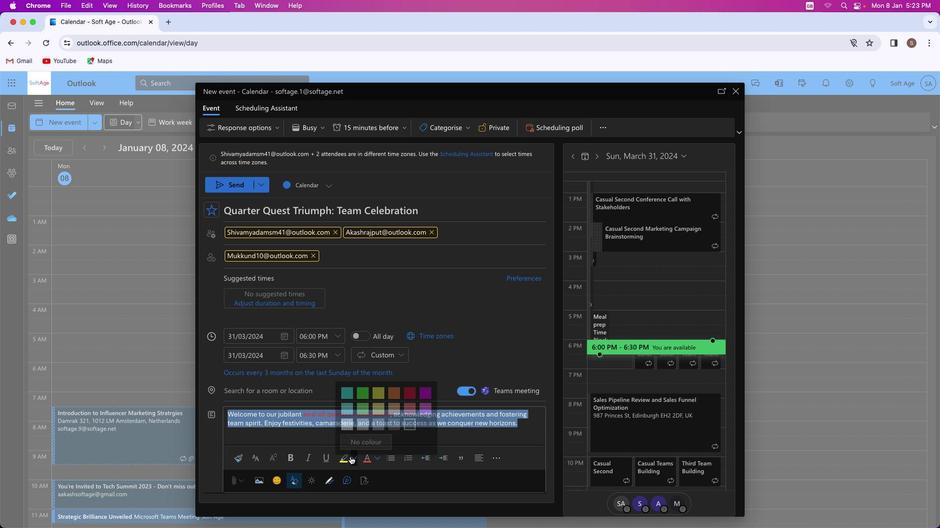 
Action: Mouse moved to (361, 422)
Screenshot: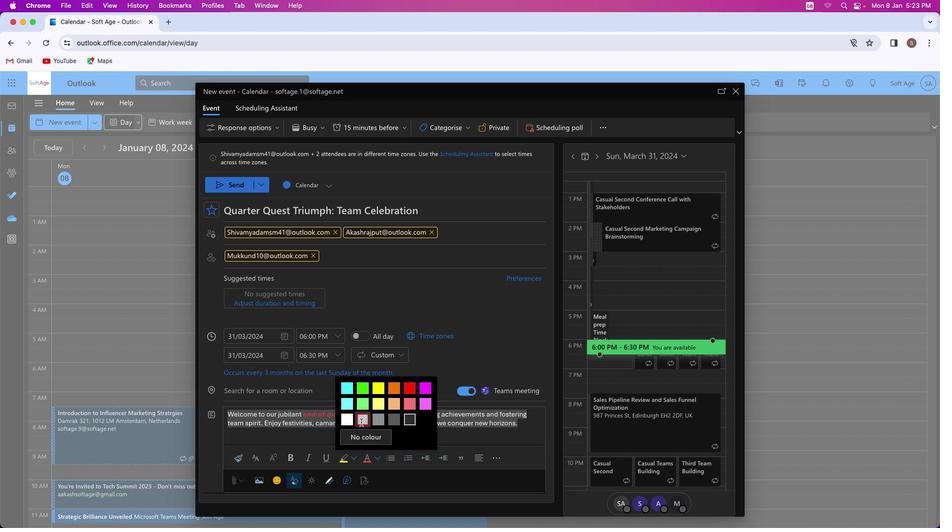 
Action: Mouse pressed left at (361, 422)
Screenshot: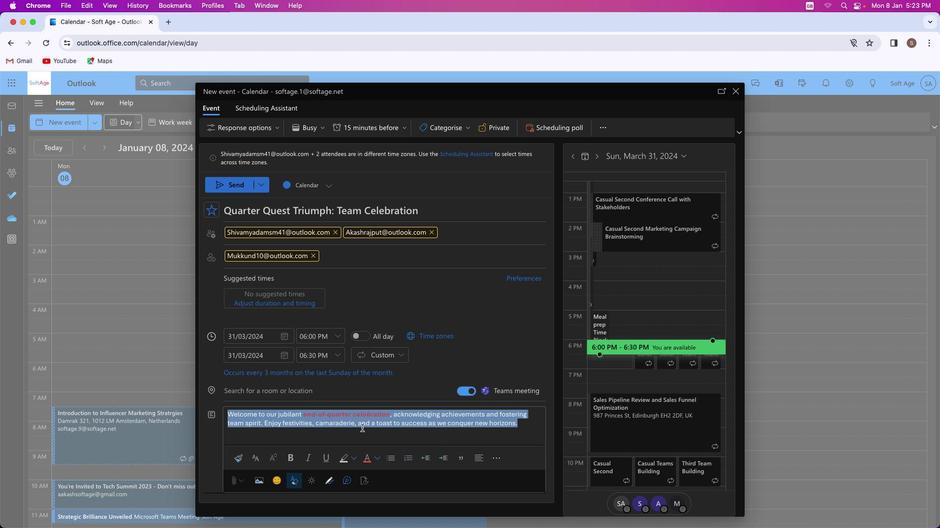
Action: Mouse moved to (527, 441)
Screenshot: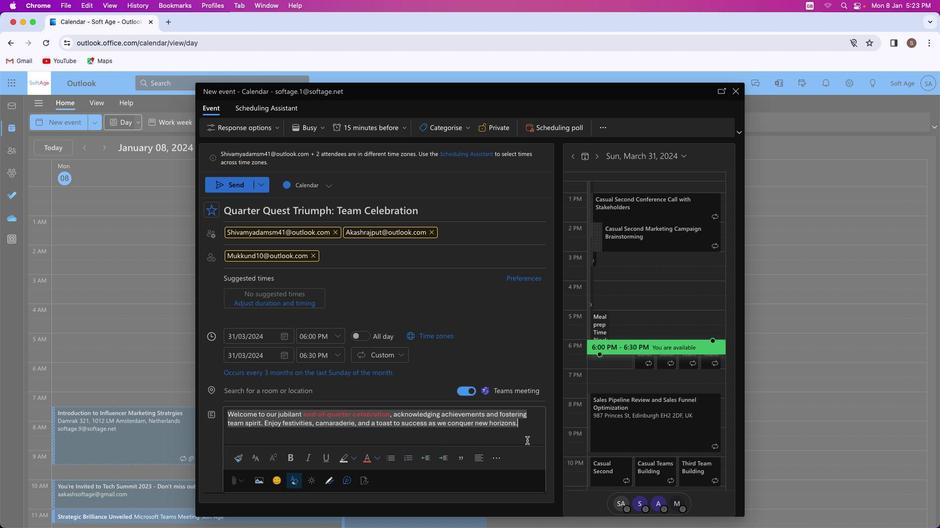 
Action: Mouse pressed left at (527, 441)
Screenshot: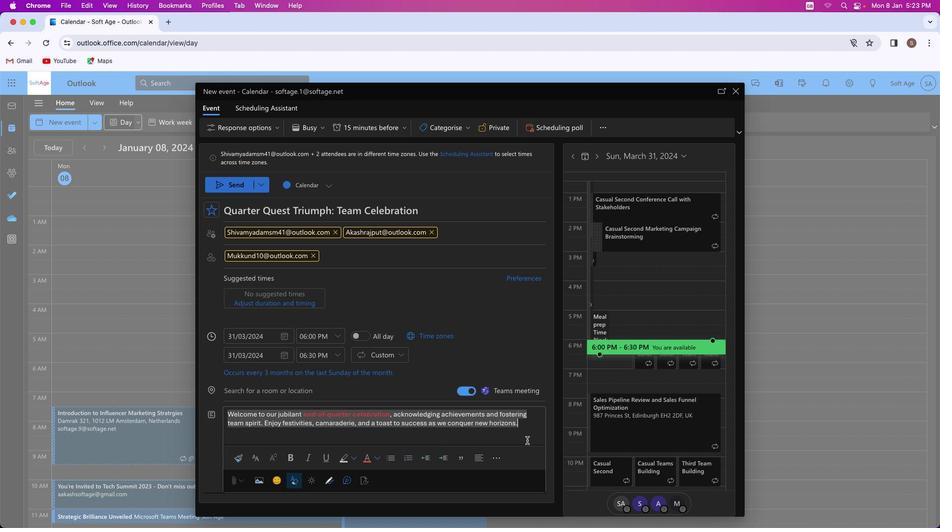 
Action: Mouse moved to (260, 423)
Screenshot: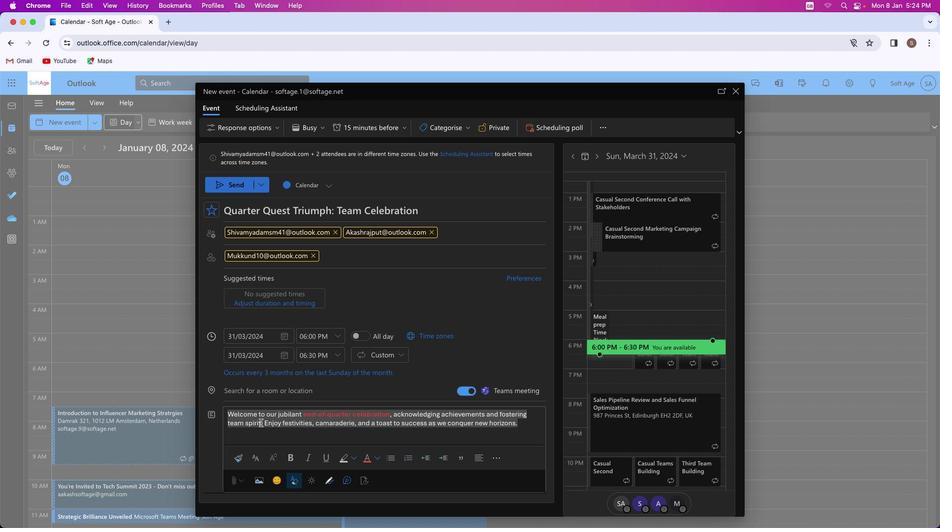 
Action: Mouse pressed left at (260, 423)
Screenshot: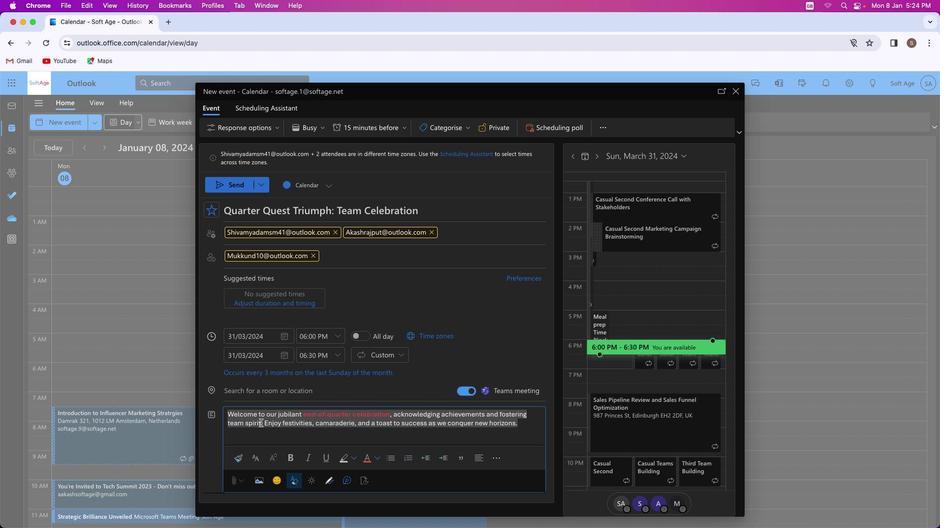 
Action: Mouse moved to (288, 459)
Screenshot: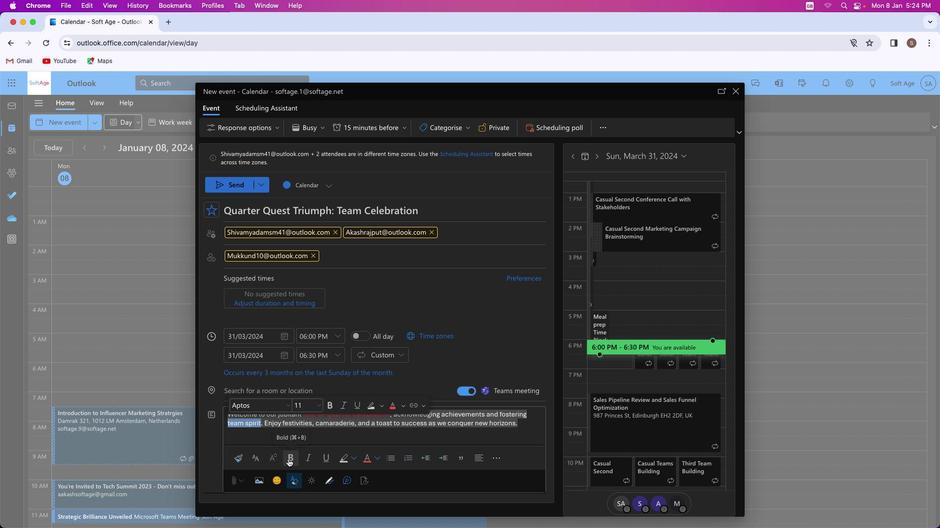 
Action: Mouse pressed left at (288, 459)
Screenshot: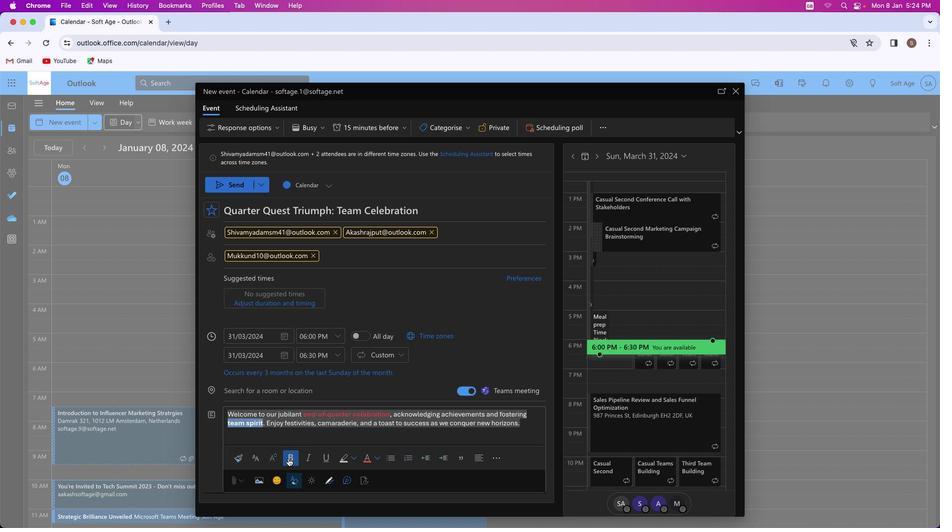 
Action: Mouse moved to (319, 428)
Screenshot: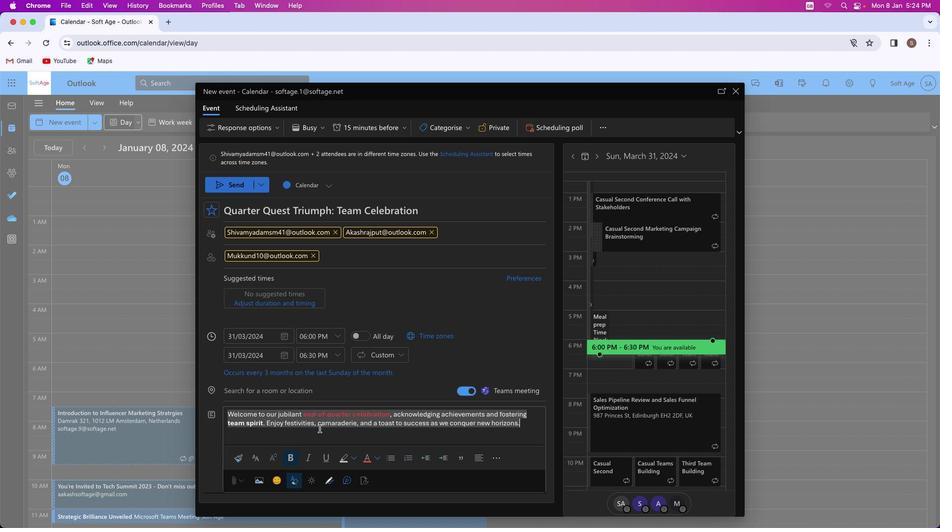 
Action: Mouse pressed left at (319, 428)
Screenshot: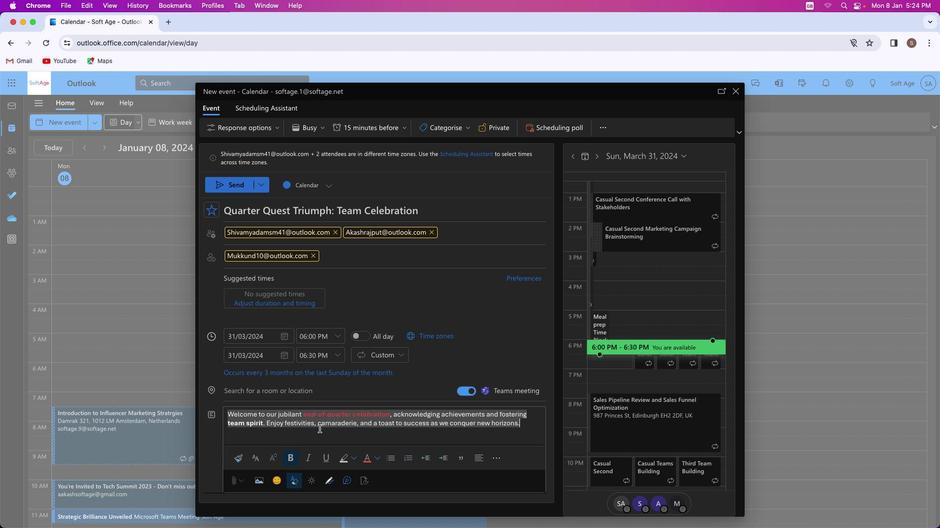 
Action: Mouse moved to (258, 392)
Screenshot: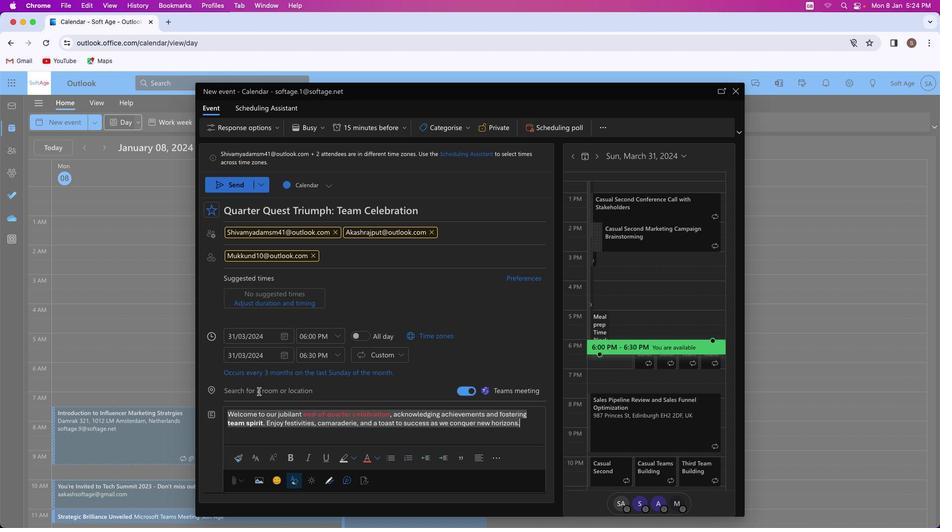 
Action: Mouse pressed left at (258, 392)
Screenshot: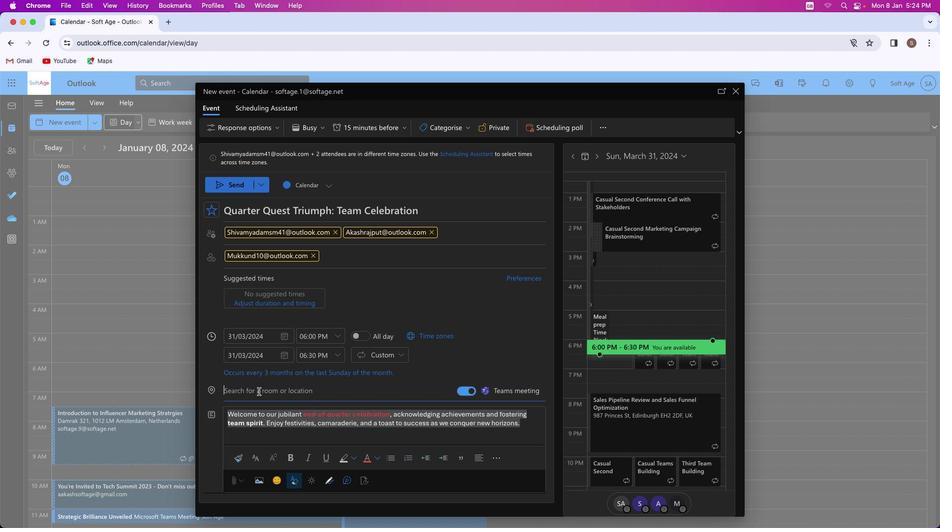 
Action: Key pressed Key.shift'S''o''f''t''a''g''e'Key.spaceKey.shift_r'I''n''f''o''r''m''a''t''i''o''n'Key.spaceKey.shift'T''e''c''h''n''o''l''o''g''y'Key.spaceKey.shift_r'L''i''m''i''t''e''d'
Screenshot: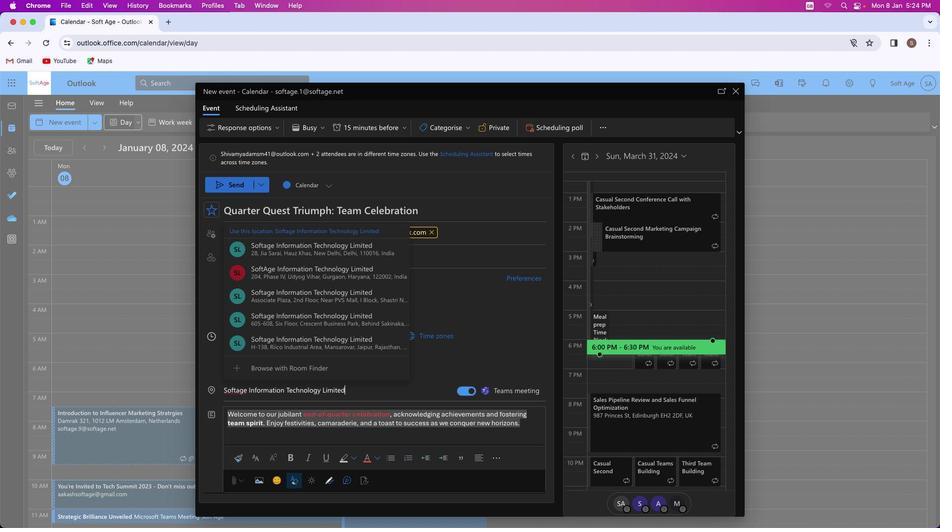 
Action: Mouse moved to (286, 255)
Screenshot: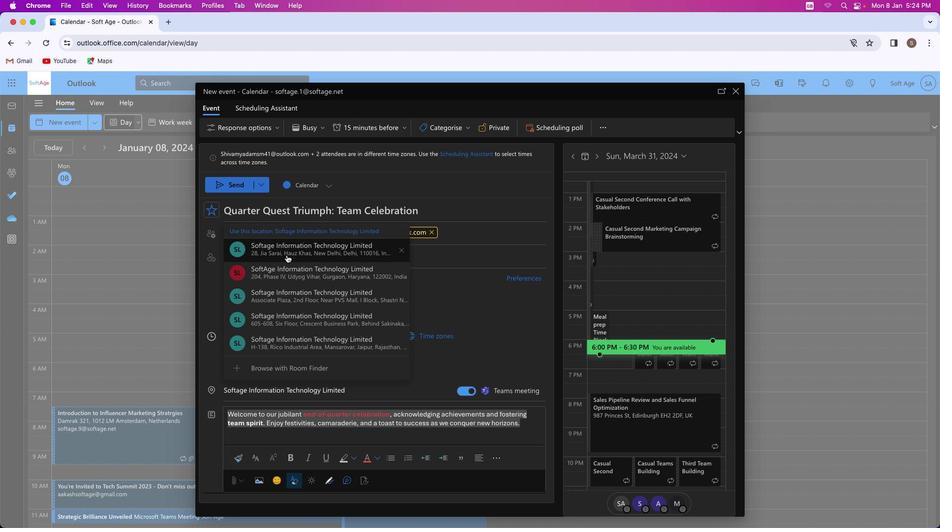 
Action: Mouse pressed left at (286, 255)
Screenshot: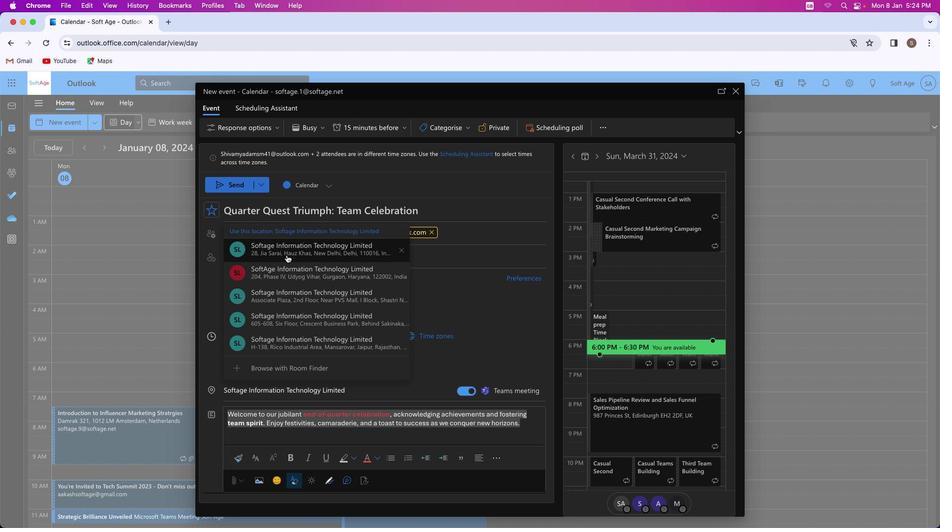 
Action: Mouse moved to (237, 184)
Screenshot: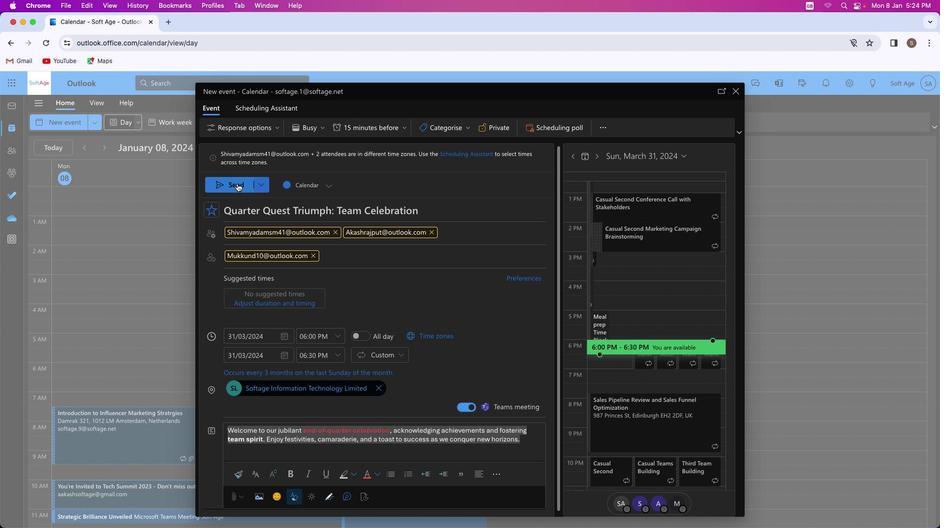 
Action: Mouse pressed left at (237, 184)
Screenshot: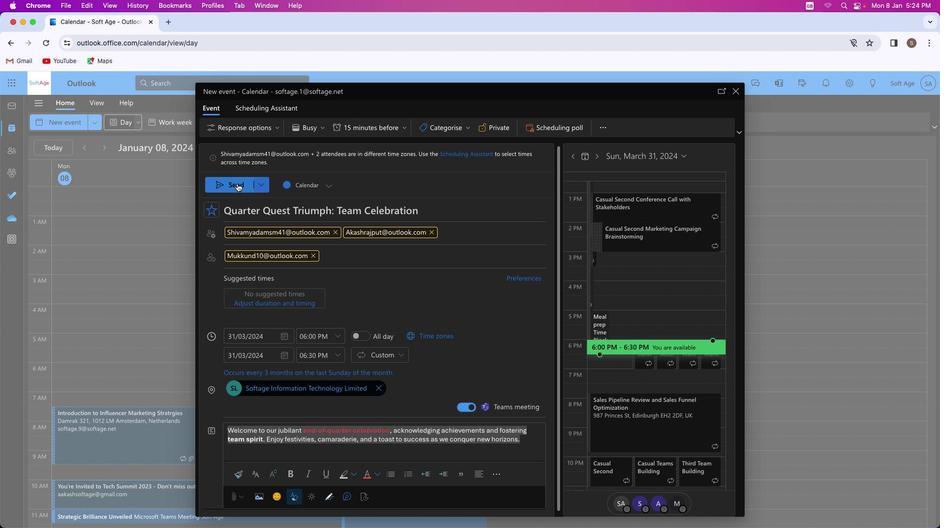 
Action: Mouse moved to (478, 309)
Screenshot: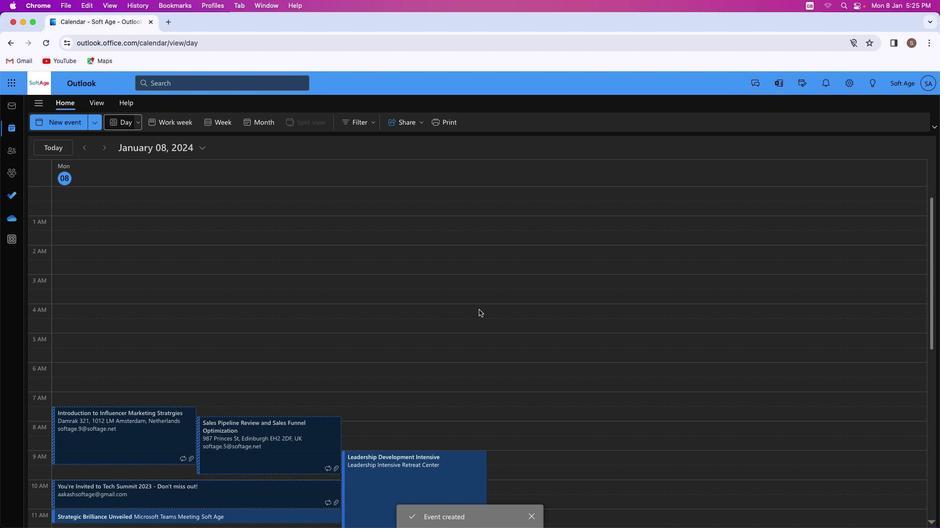 
